 Task: Look for Airbnb properties in Yujing, Taiwan from 12th December, 2023 to 16th December, 2023 for 8 adults.8 bedrooms having 8 beds and 8 bathrooms. Property type can be hotel. Amenities needed are: wifi, TV, free parkinig on premises, gym, breakfast. Look for 5 properties as per requirement.
Action: Mouse moved to (459, 66)
Screenshot: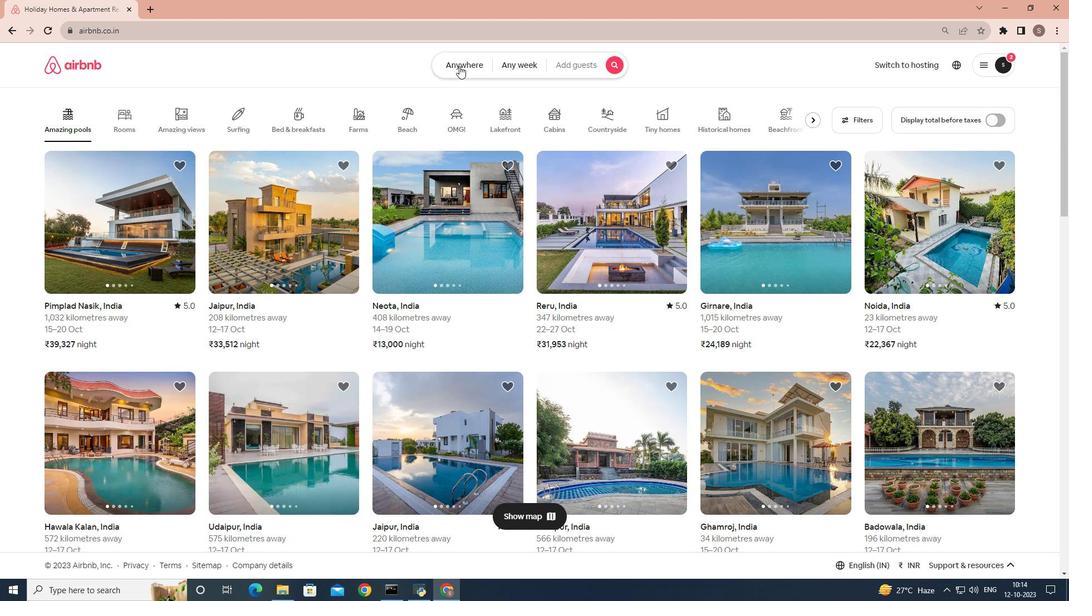 
Action: Mouse pressed left at (459, 66)
Screenshot: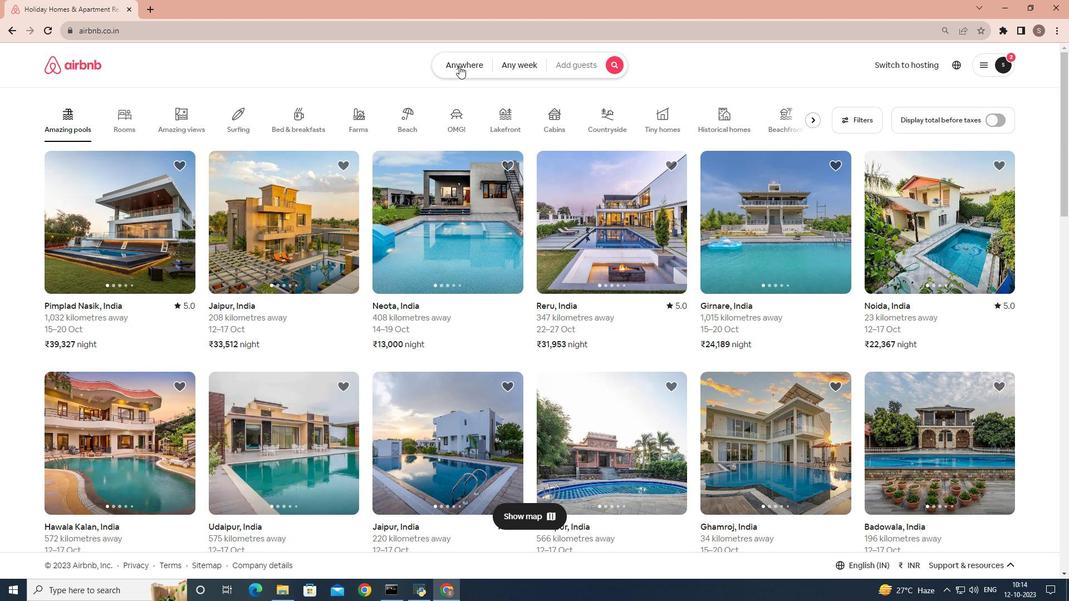 
Action: Mouse moved to (418, 114)
Screenshot: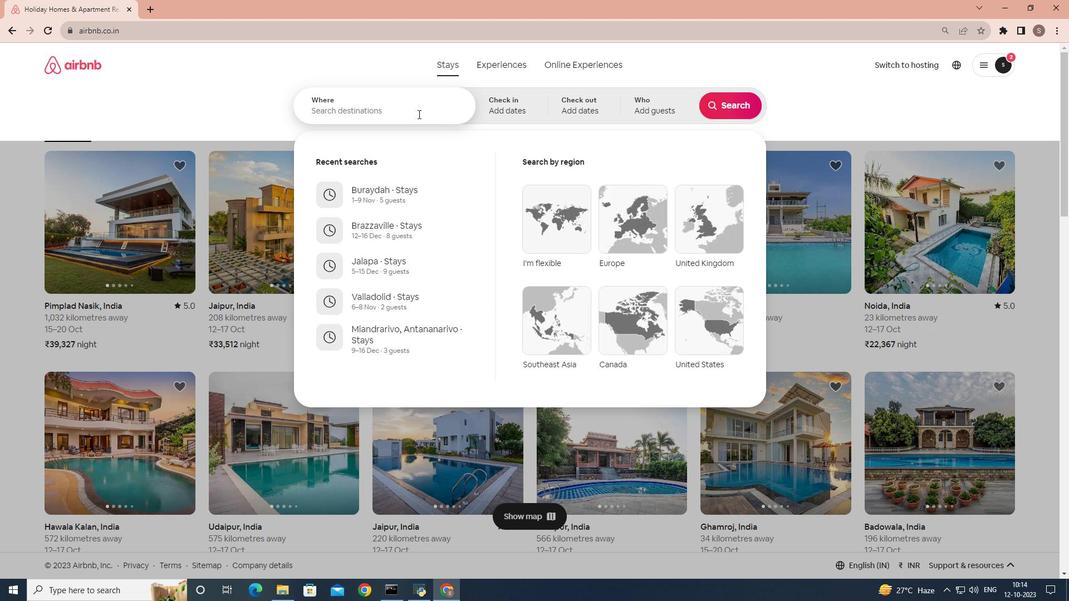 
Action: Mouse pressed left at (418, 114)
Screenshot: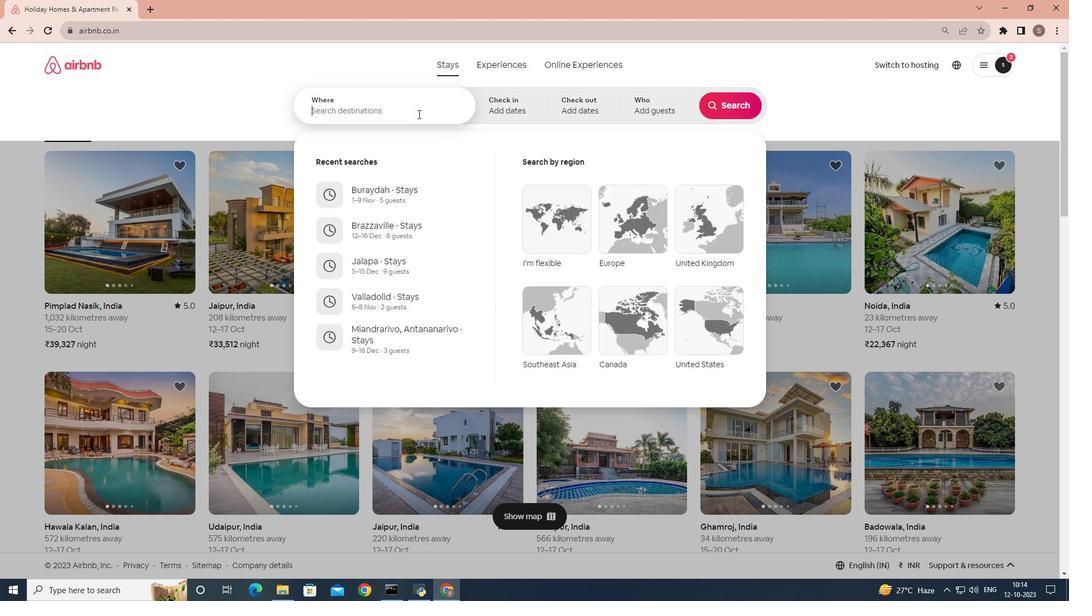 
Action: Key pressed <Key.shift_r><Key.shift_r><Key.shift_r><Key.shift_r><Key.shift_r><Key.shift_r><Key.shift_r><Key.shift_r>Yujing,<Key.space><Key.shift>Taiwan
Screenshot: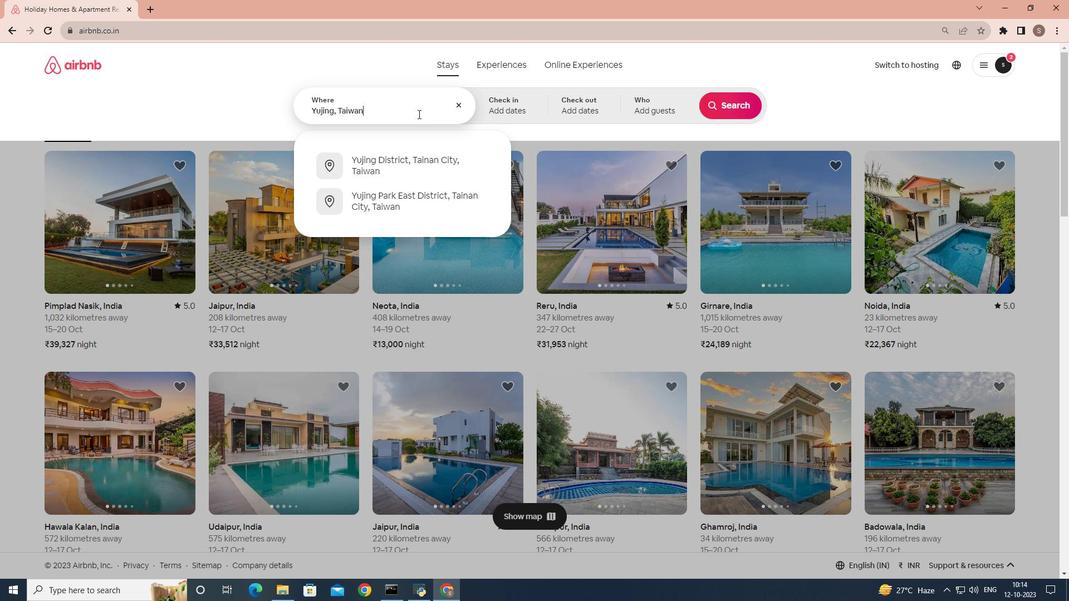 
Action: Mouse scrolled (418, 114) with delta (0, 0)
Screenshot: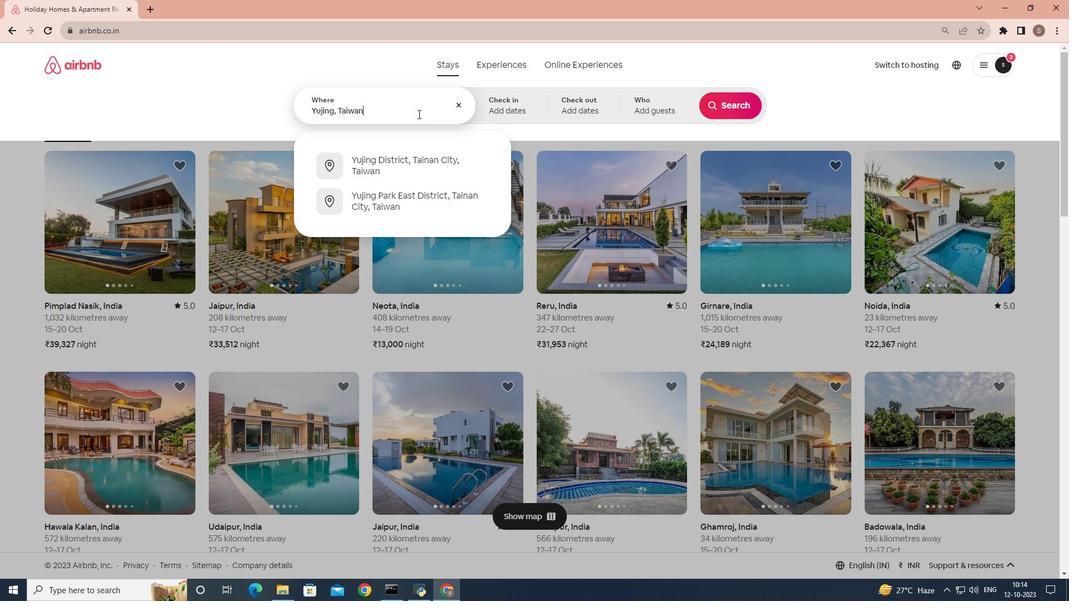 
Action: Mouse moved to (503, 110)
Screenshot: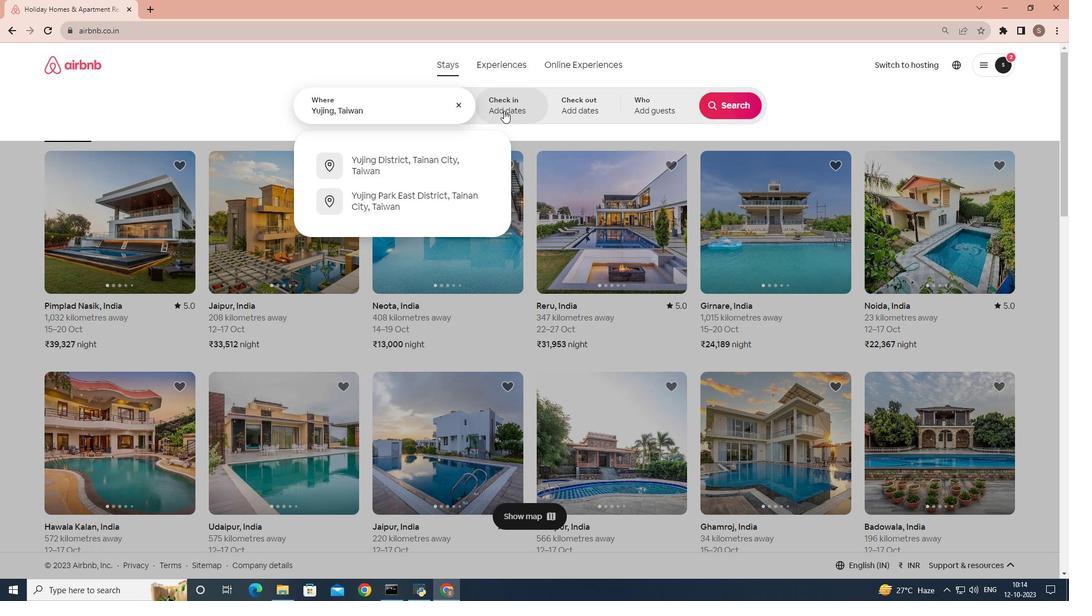 
Action: Mouse pressed left at (503, 110)
Screenshot: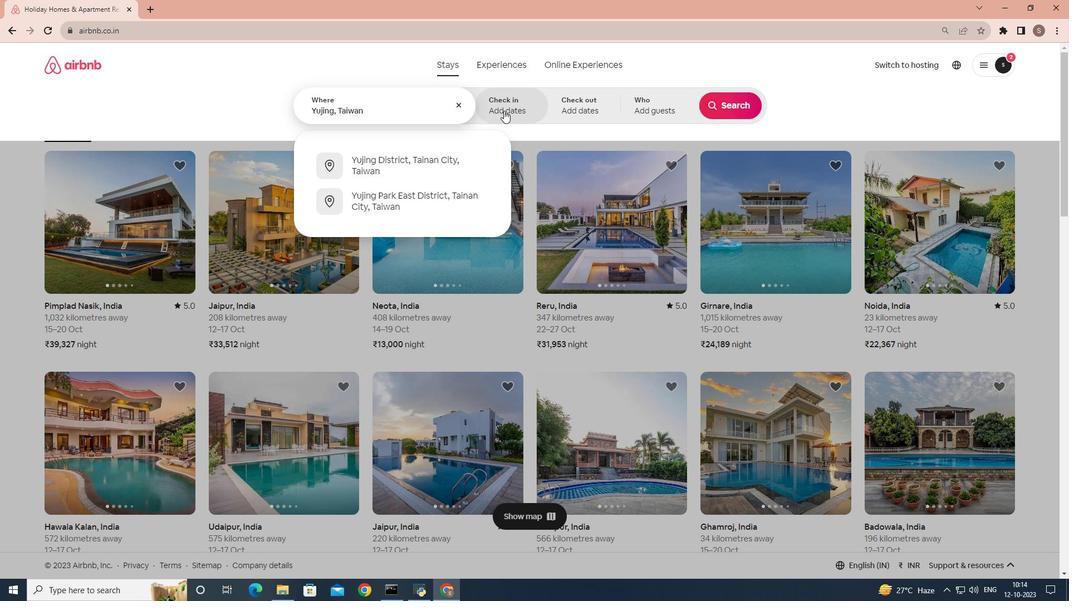 
Action: Mouse moved to (722, 190)
Screenshot: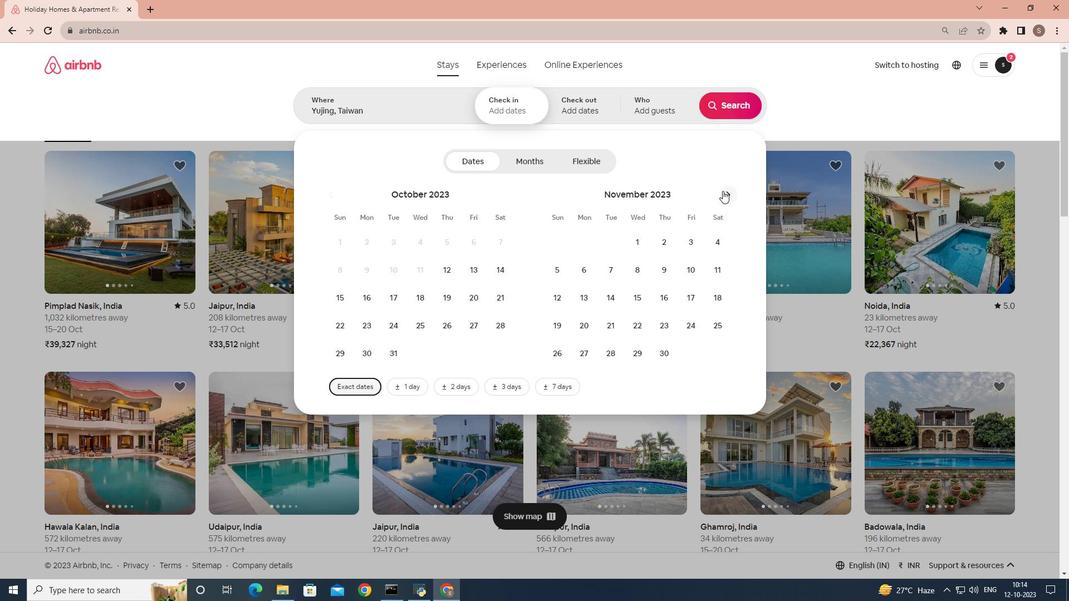 
Action: Mouse pressed left at (722, 190)
Screenshot: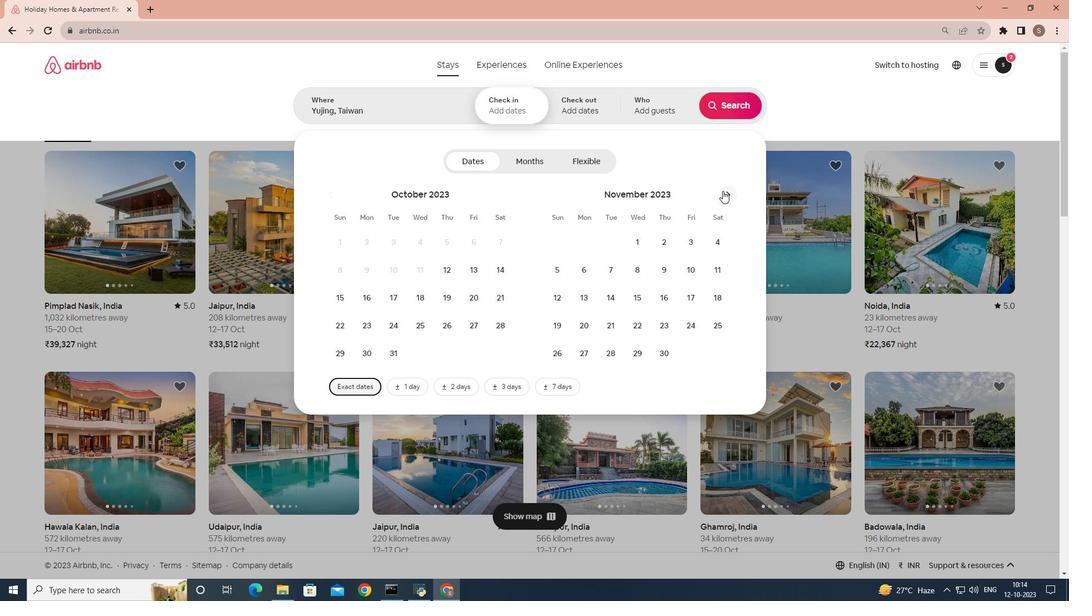 
Action: Mouse moved to (618, 301)
Screenshot: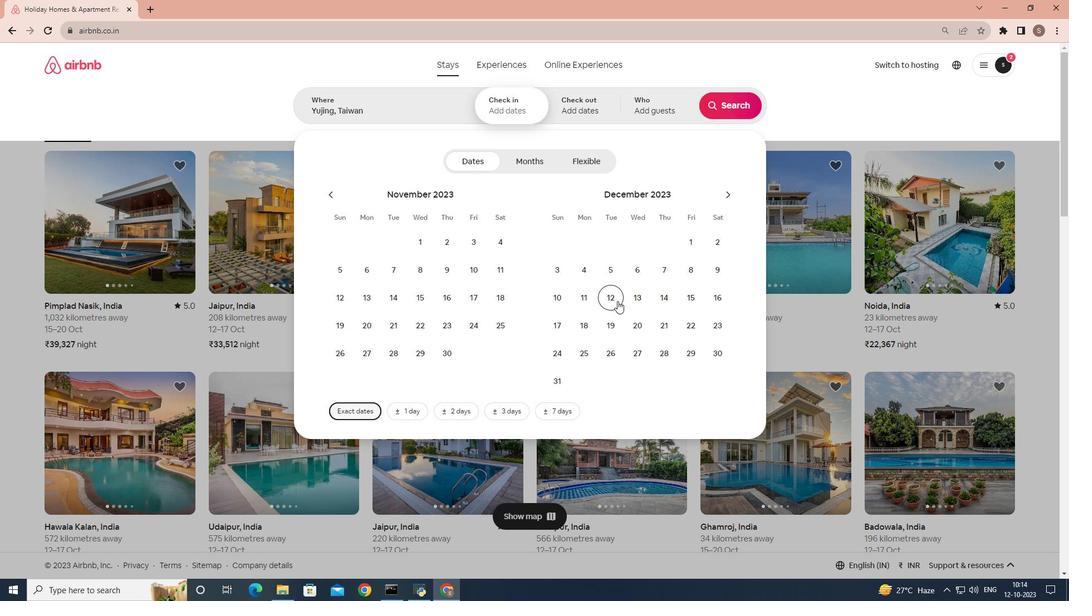 
Action: Mouse pressed left at (618, 301)
Screenshot: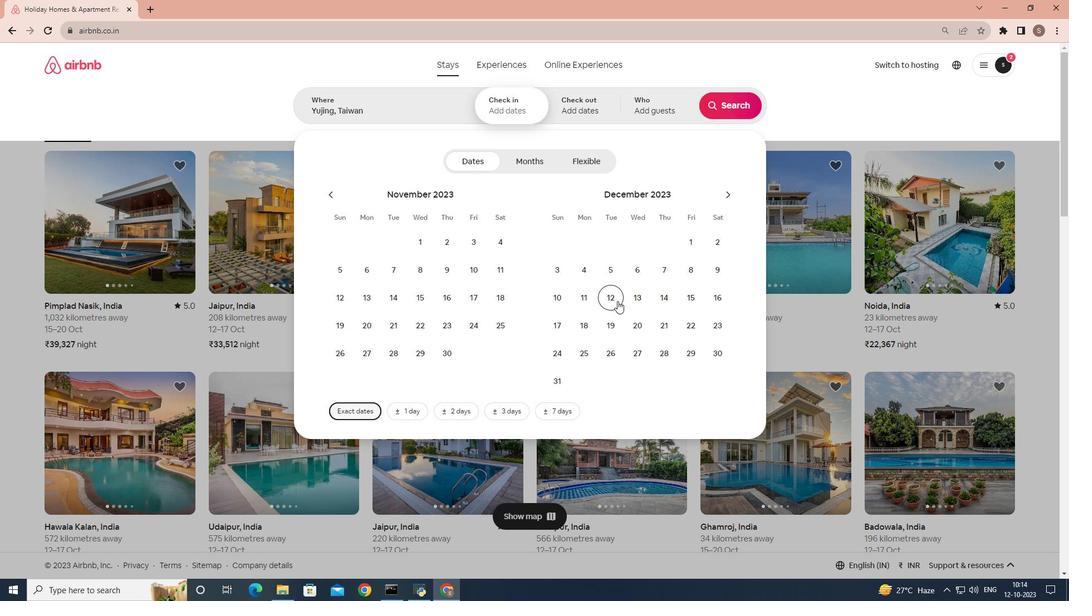 
Action: Mouse moved to (720, 302)
Screenshot: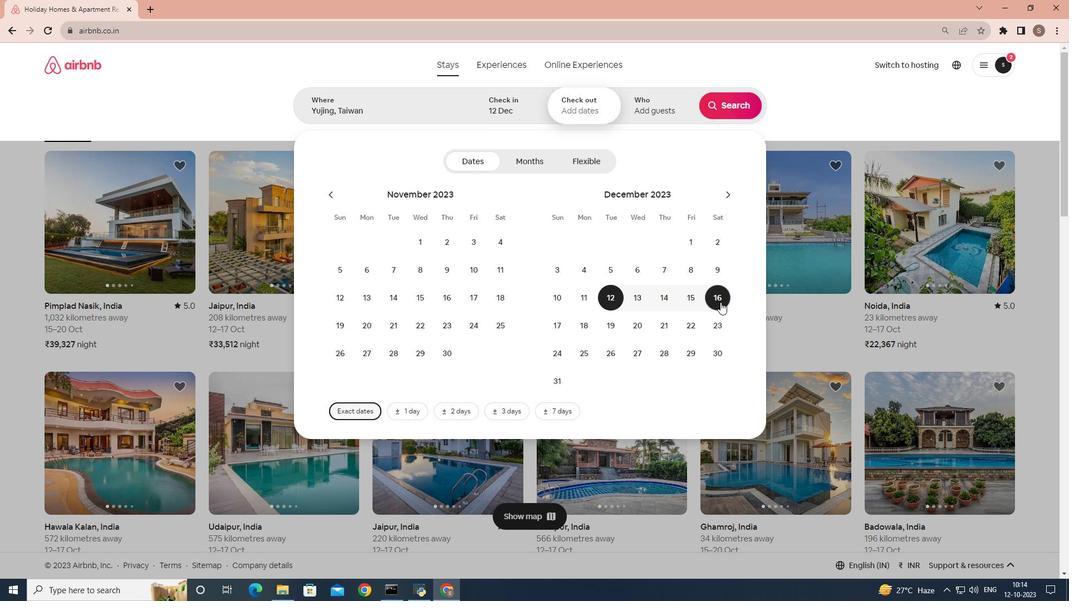 
Action: Mouse pressed left at (720, 302)
Screenshot: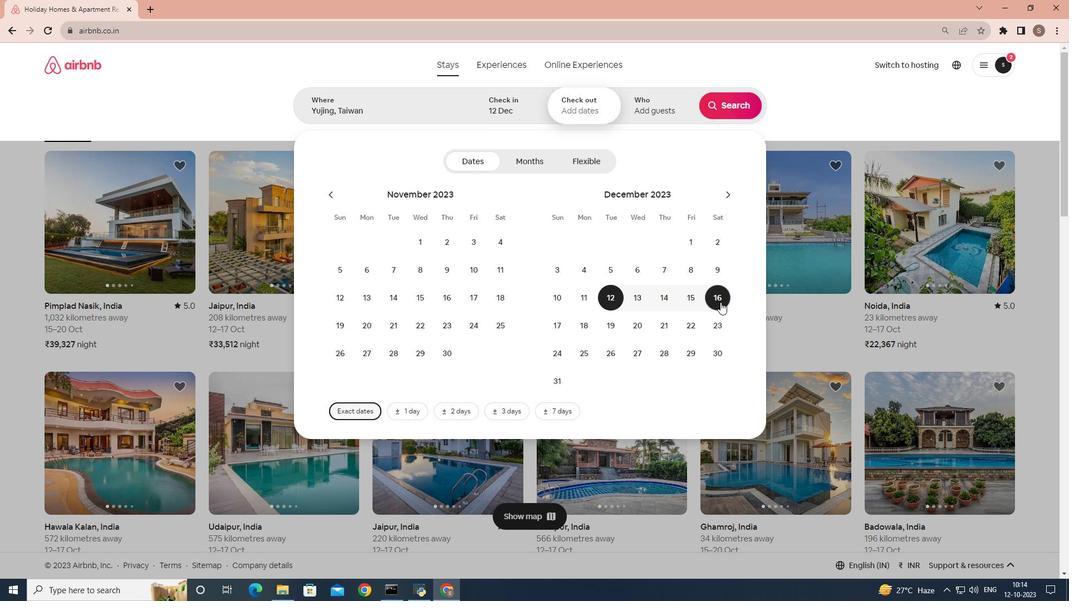 
Action: Mouse moved to (649, 103)
Screenshot: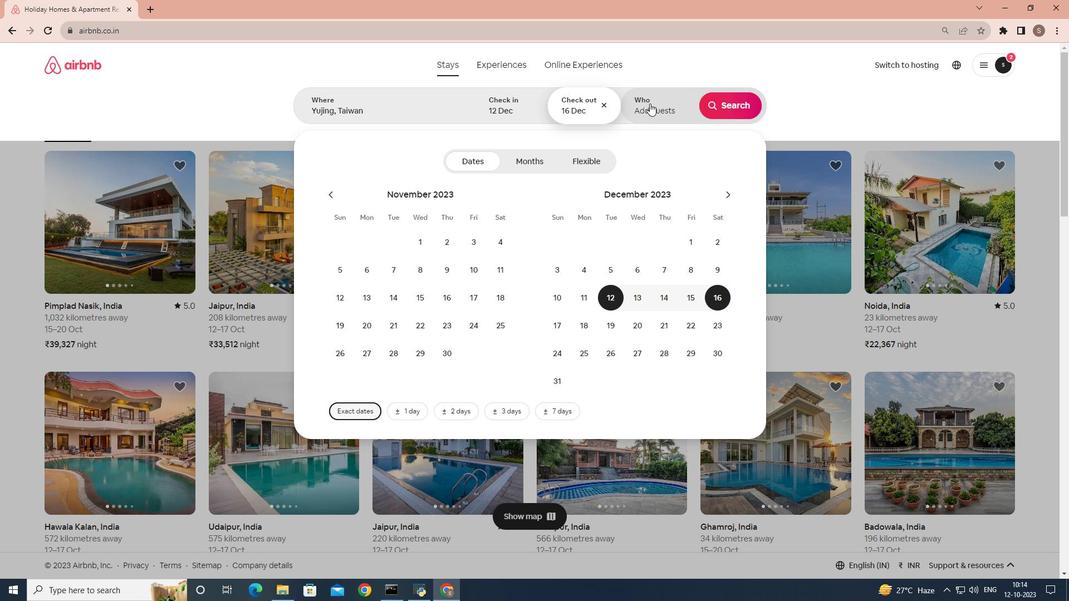 
Action: Mouse pressed left at (649, 103)
Screenshot: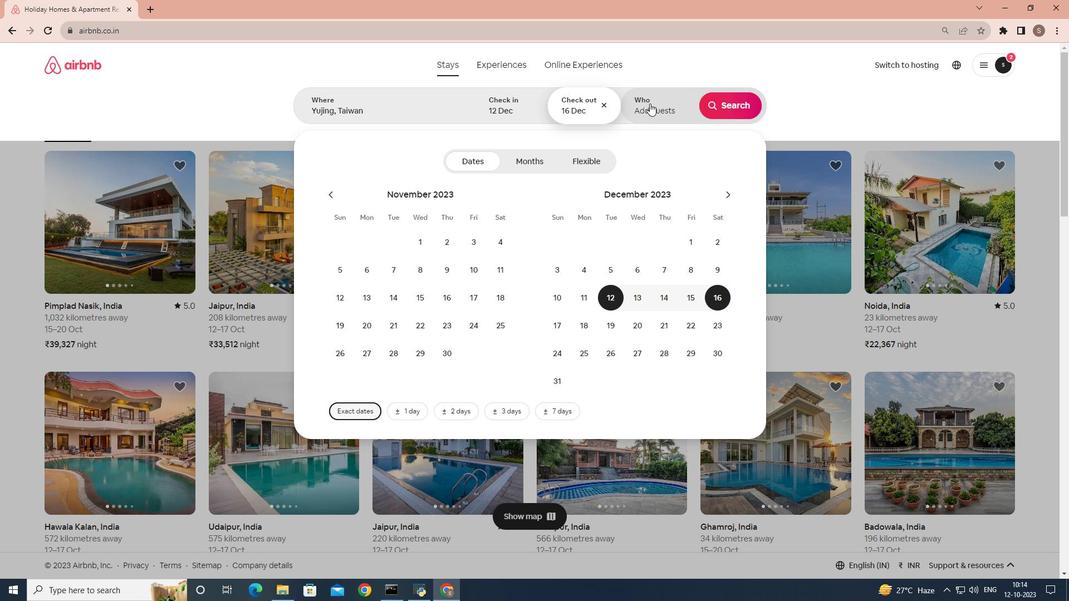 
Action: Mouse moved to (734, 163)
Screenshot: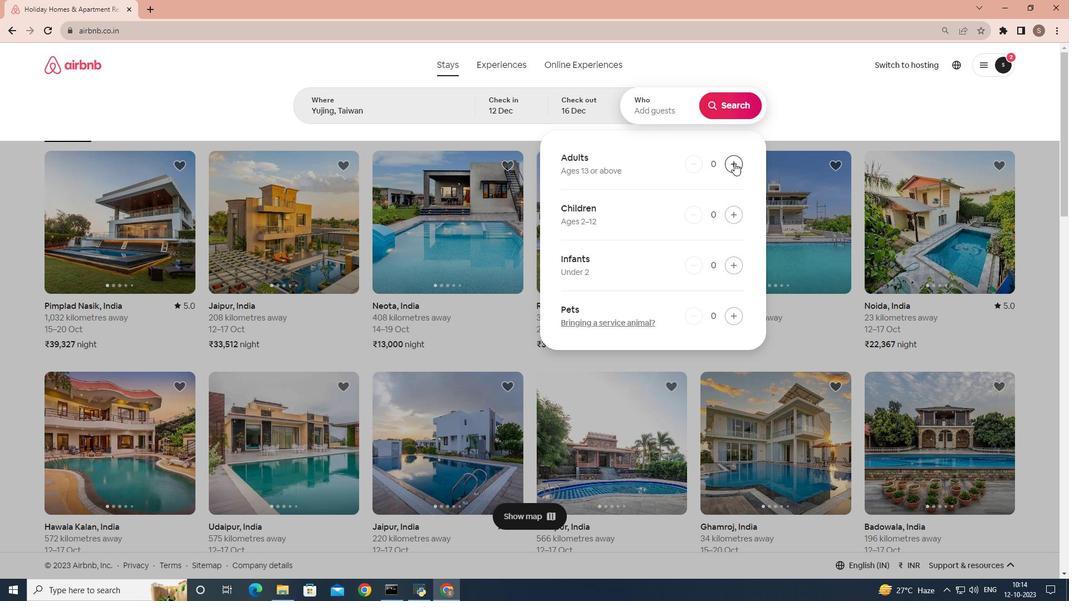 
Action: Mouse pressed left at (734, 163)
Screenshot: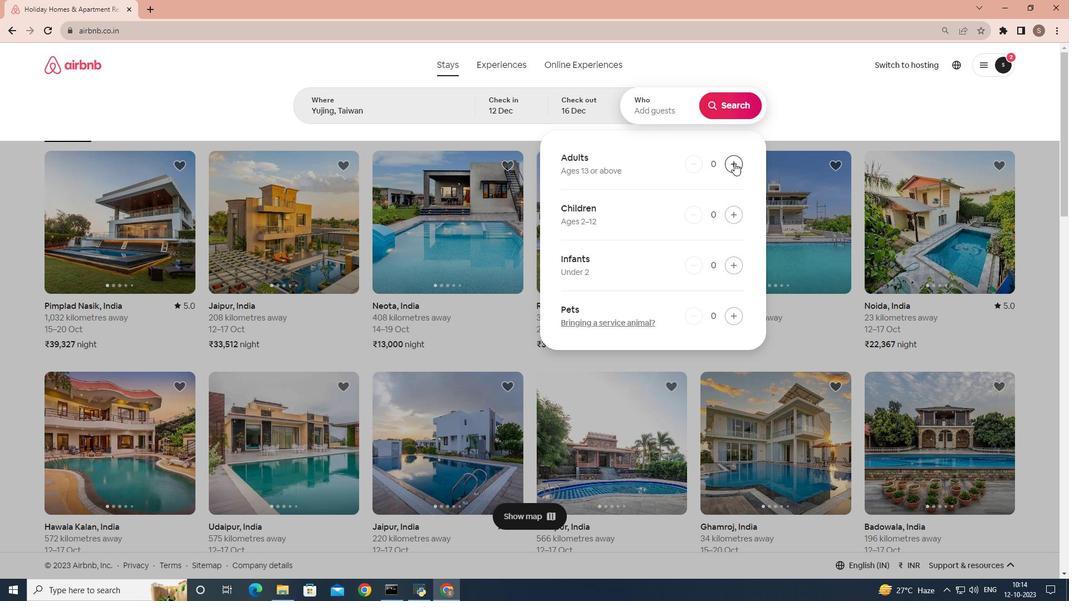 
Action: Mouse pressed left at (734, 163)
Screenshot: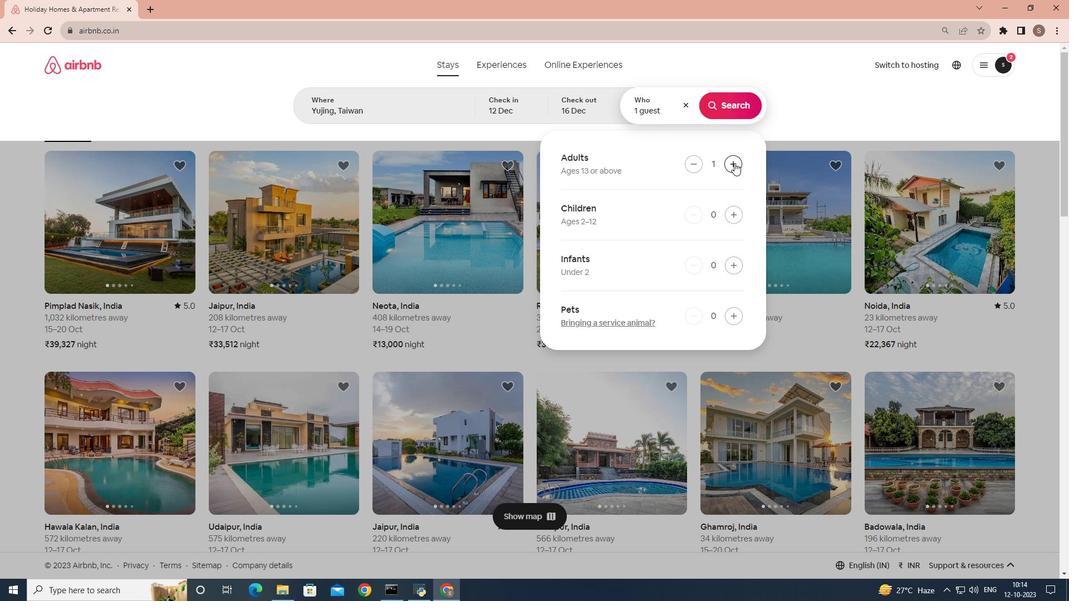 
Action: Mouse pressed left at (734, 163)
Screenshot: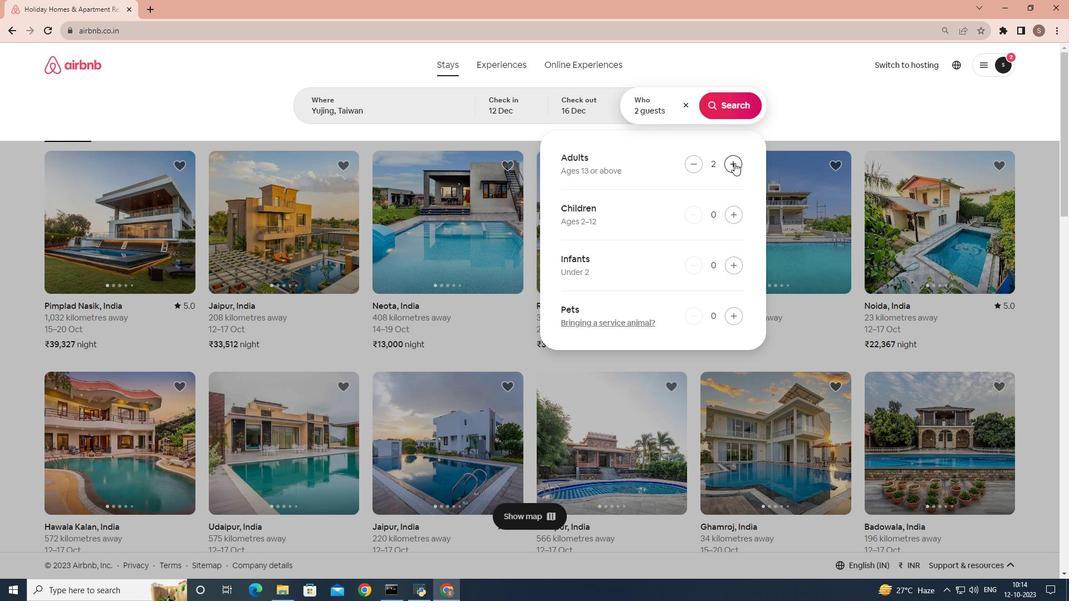 
Action: Mouse pressed left at (734, 163)
Screenshot: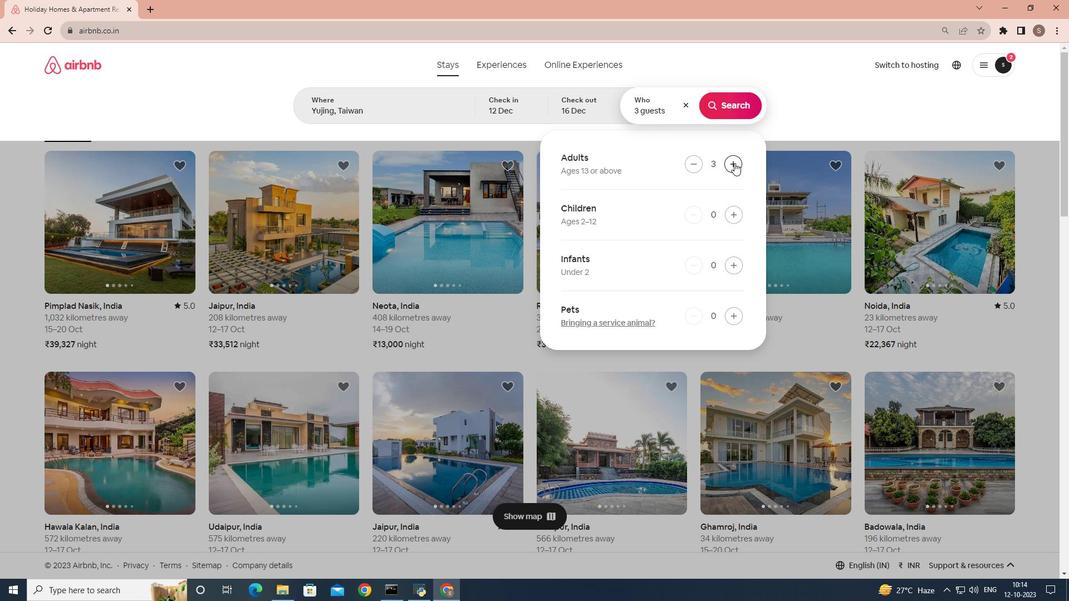 
Action: Mouse pressed left at (734, 163)
Screenshot: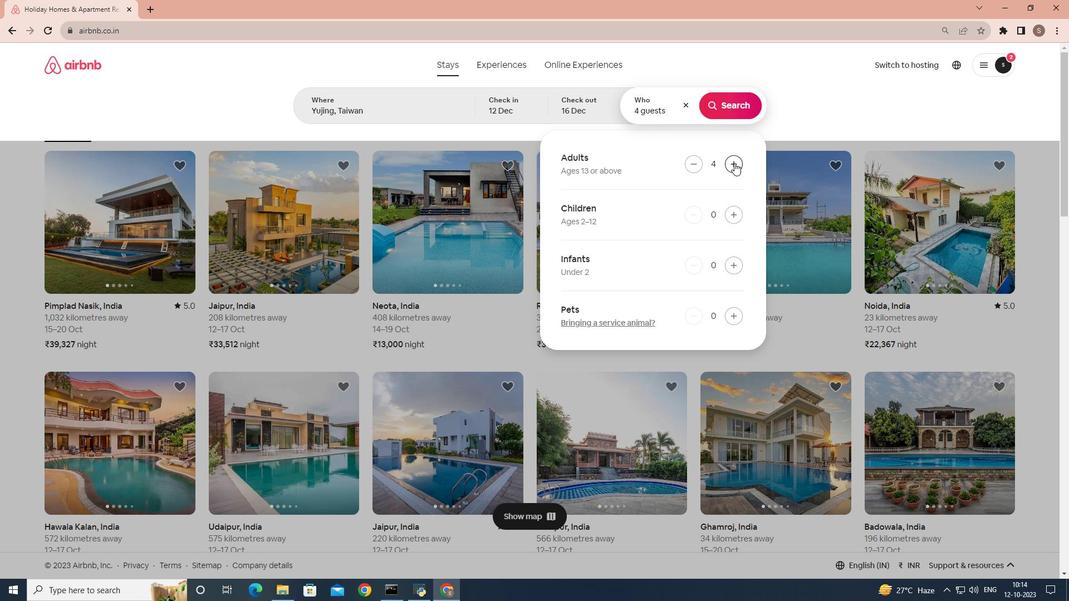 
Action: Mouse pressed left at (734, 163)
Screenshot: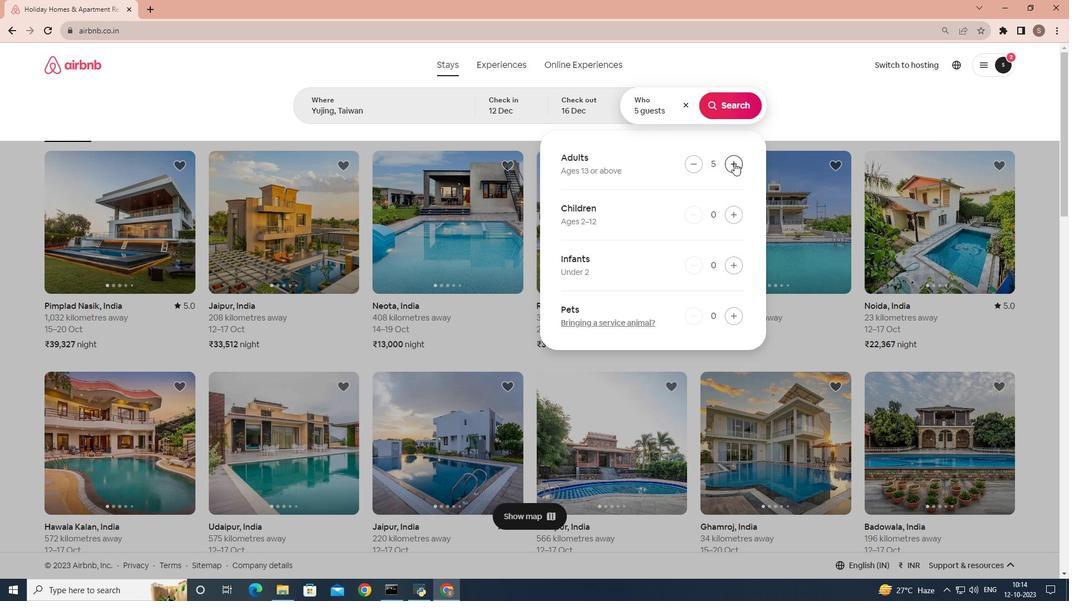 
Action: Mouse pressed left at (734, 163)
Screenshot: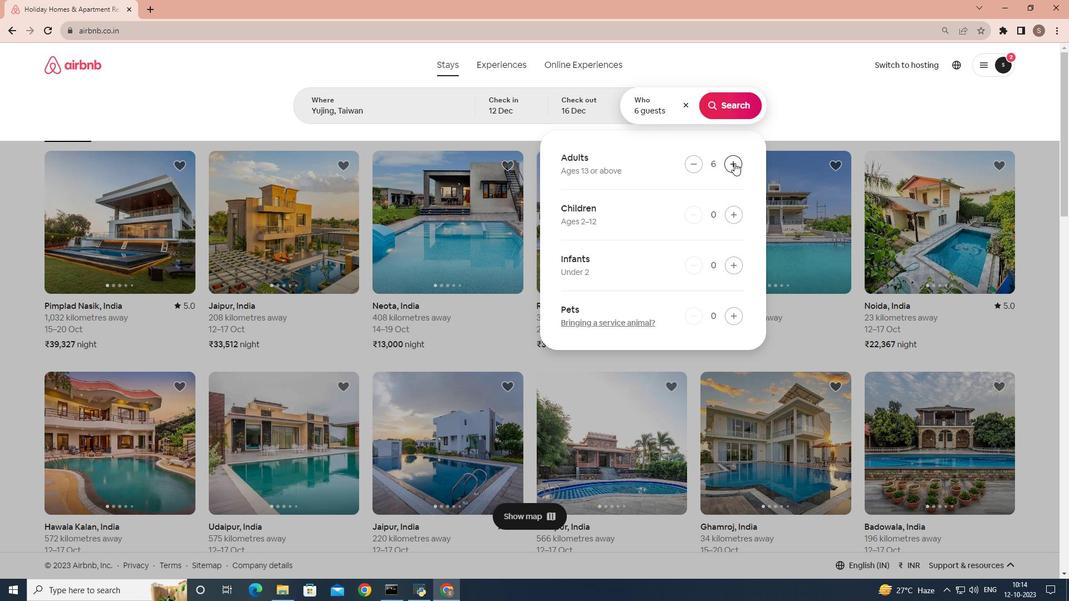 
Action: Mouse pressed left at (734, 163)
Screenshot: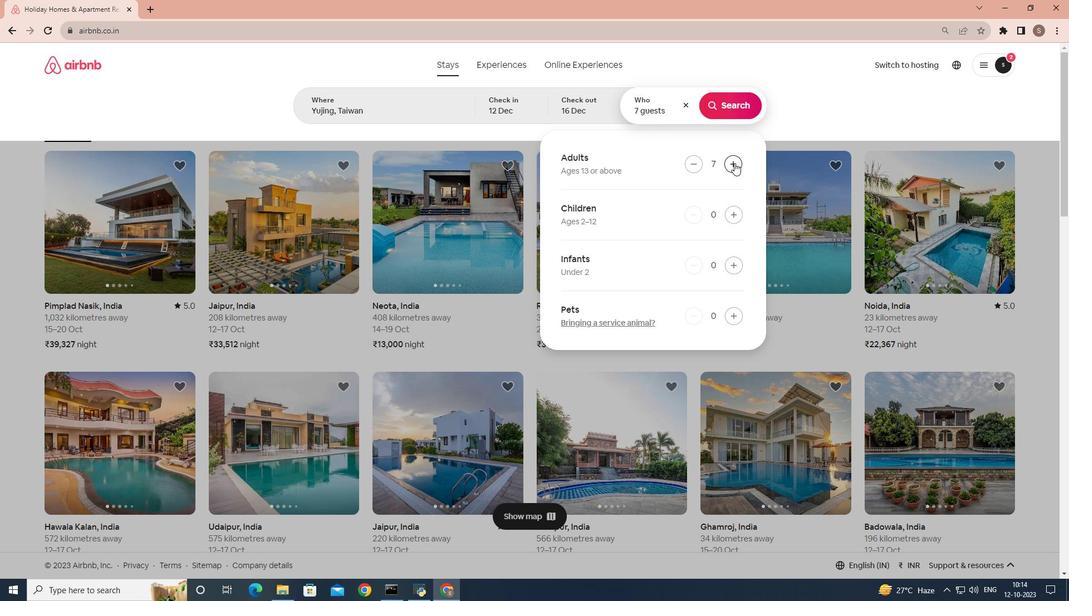 
Action: Mouse moved to (733, 111)
Screenshot: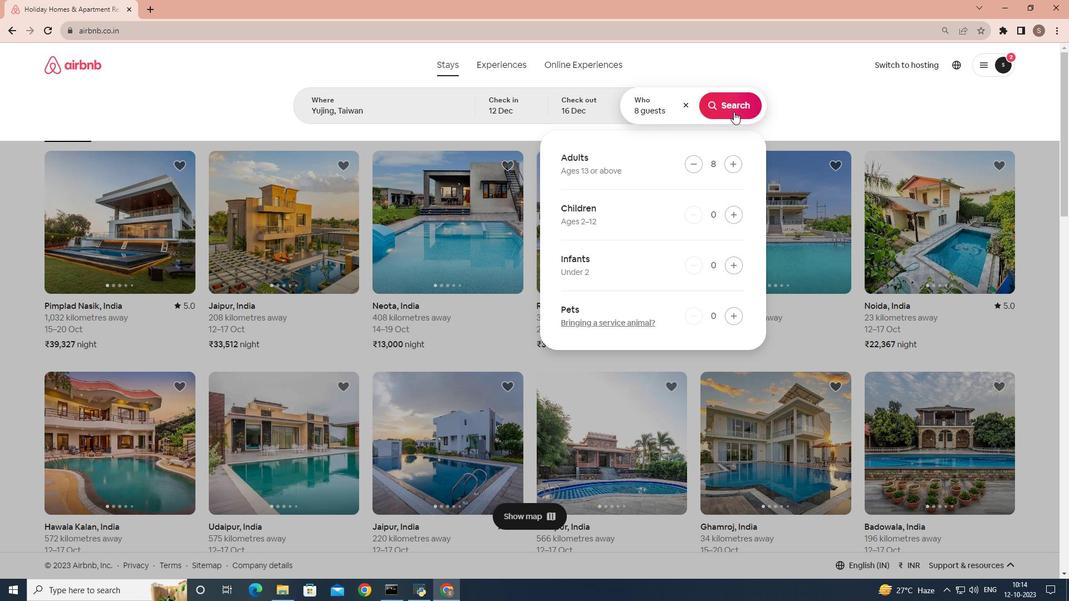 
Action: Mouse pressed left at (733, 111)
Screenshot: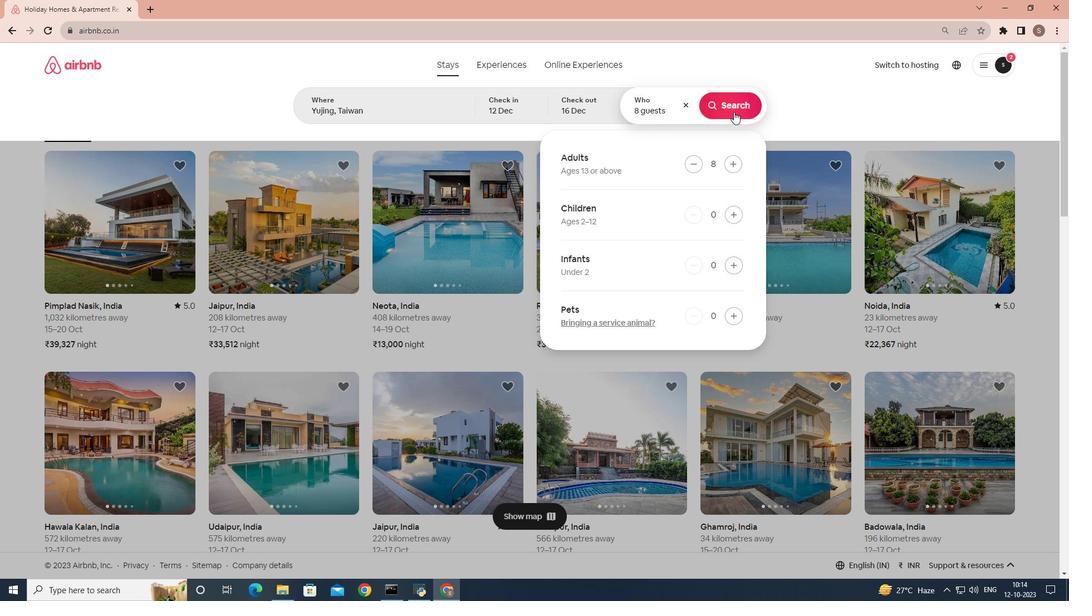 
Action: Mouse moved to (895, 115)
Screenshot: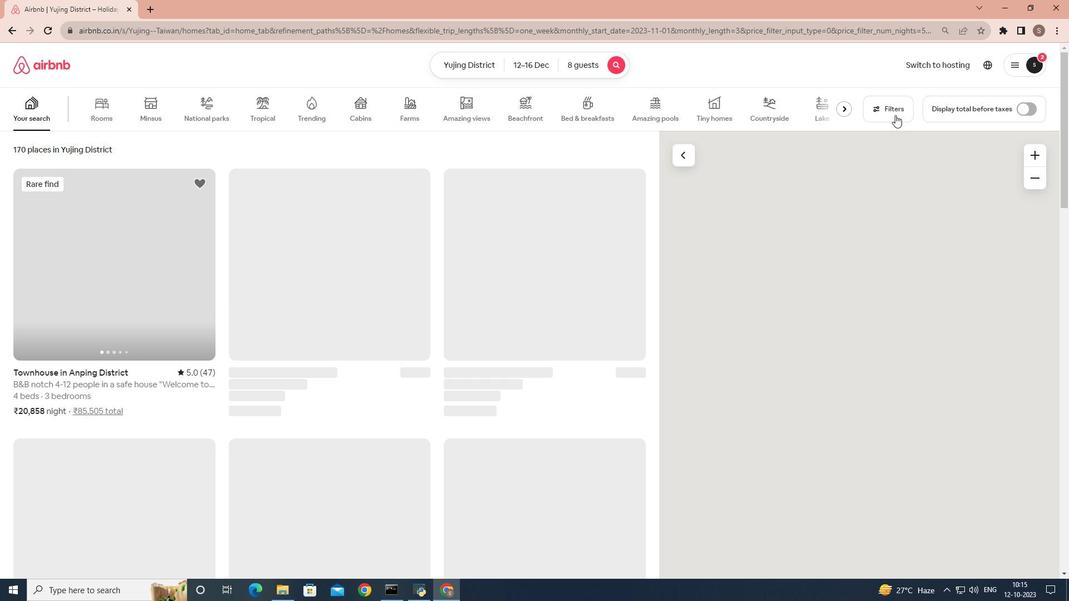 
Action: Mouse pressed left at (895, 115)
Screenshot: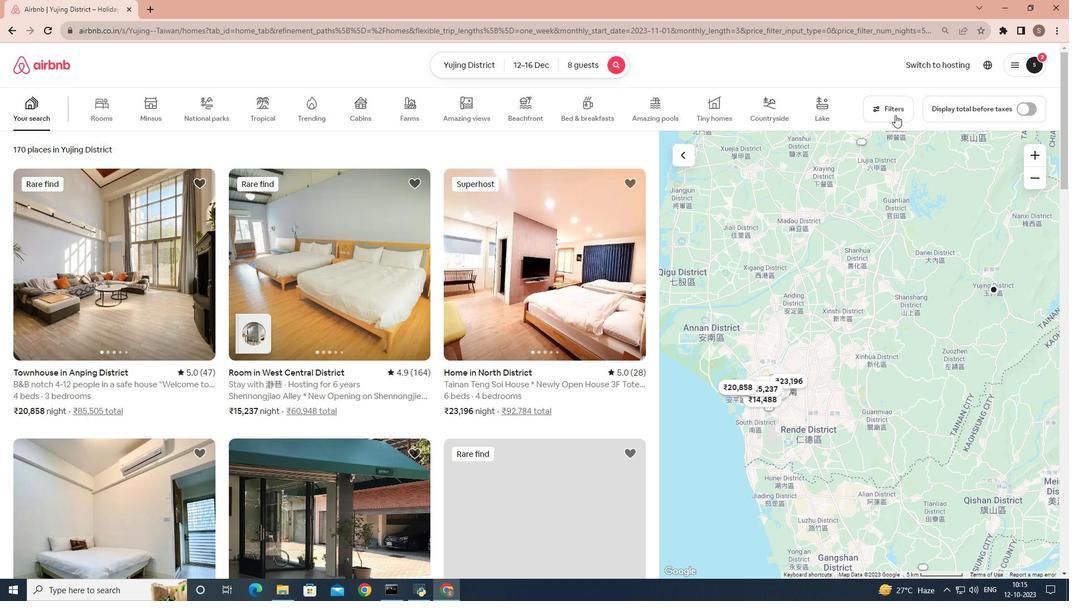 
Action: Mouse moved to (589, 348)
Screenshot: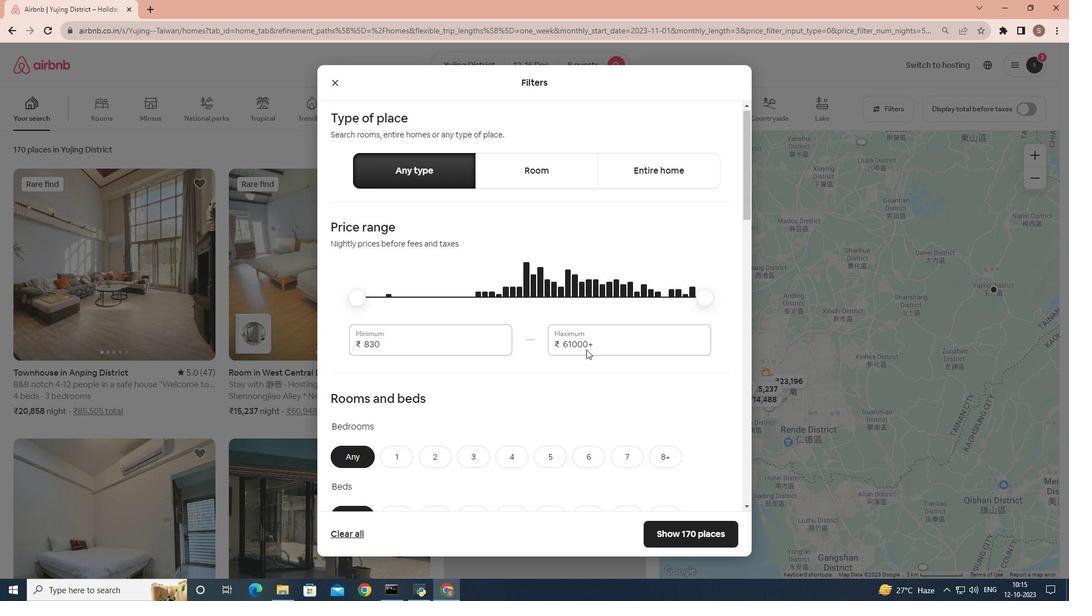 
Action: Mouse scrolled (589, 347) with delta (0, 0)
Screenshot: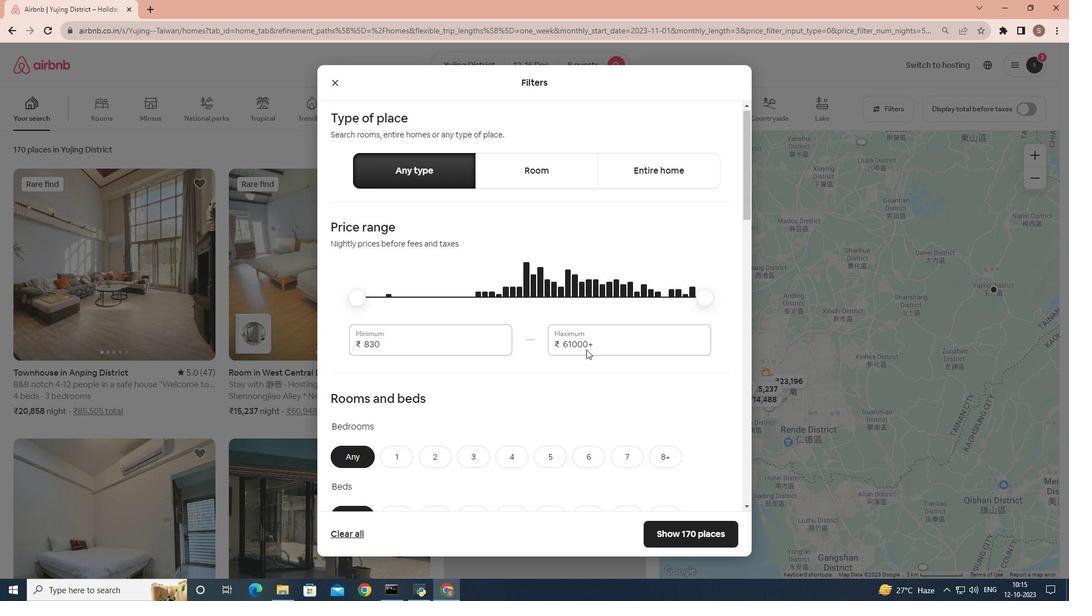 
Action: Mouse moved to (588, 348)
Screenshot: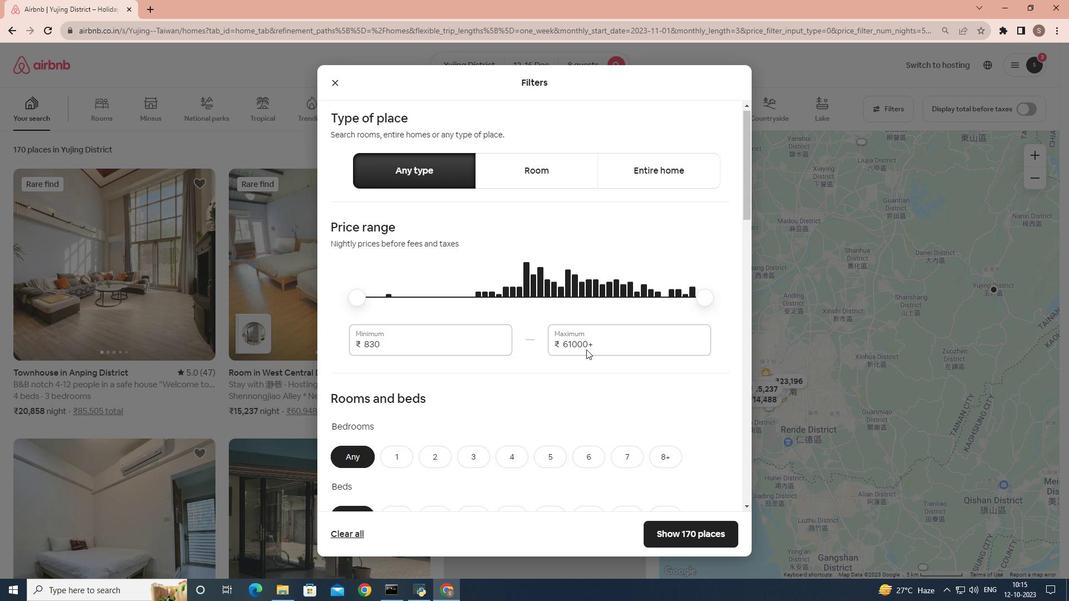 
Action: Mouse scrolled (588, 348) with delta (0, 0)
Screenshot: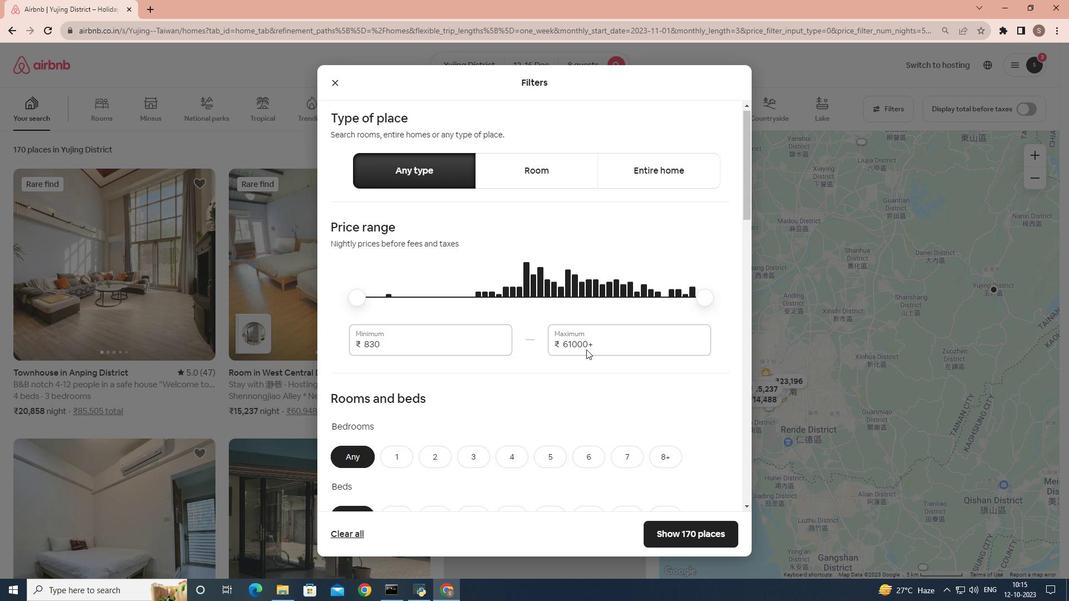 
Action: Mouse moved to (665, 350)
Screenshot: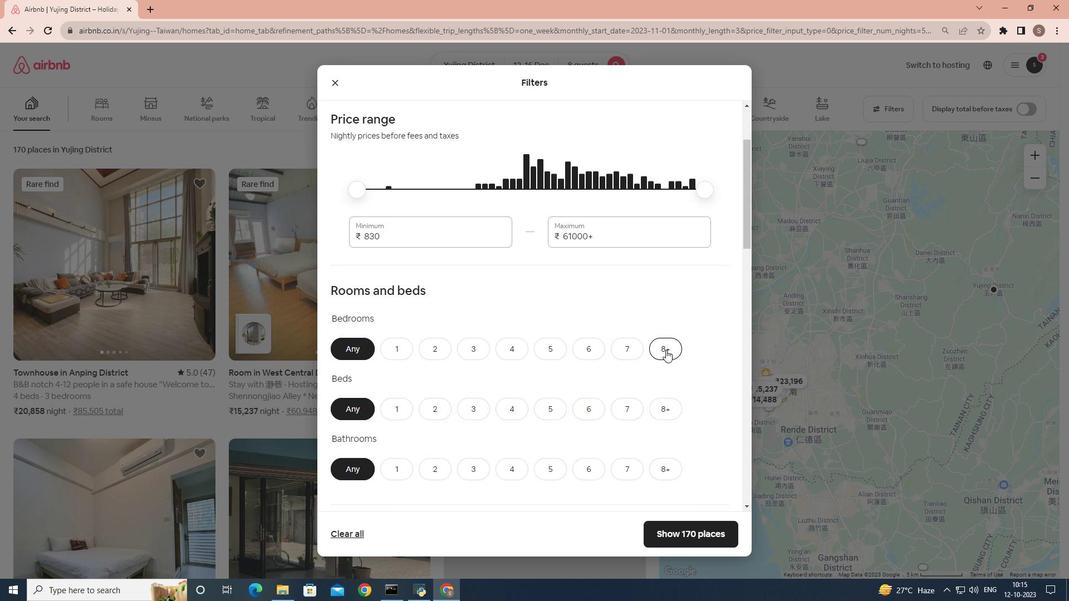 
Action: Mouse pressed left at (665, 350)
Screenshot: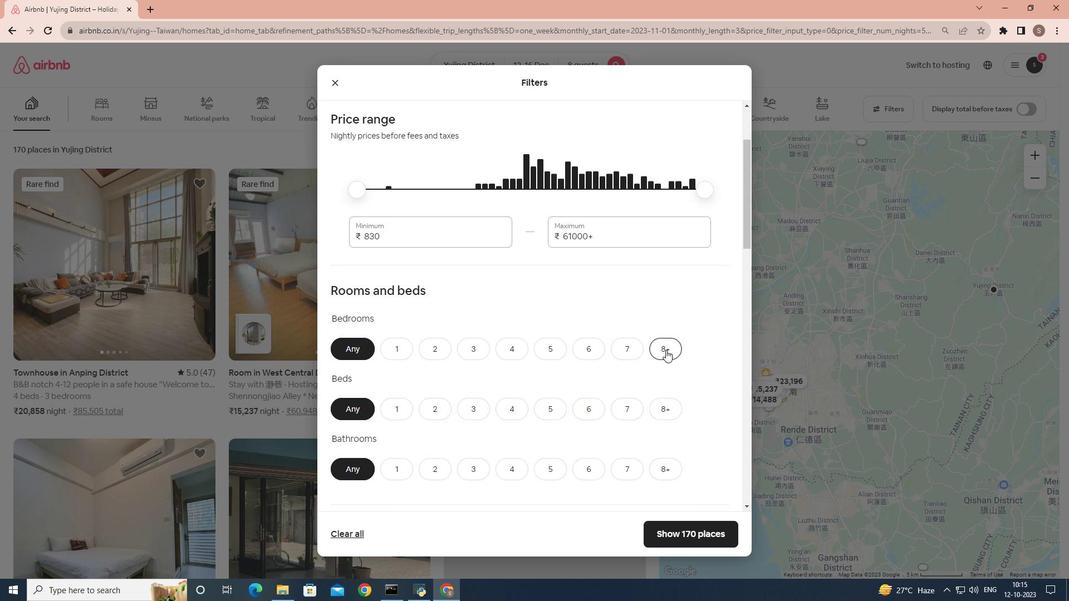 
Action: Mouse moved to (614, 357)
Screenshot: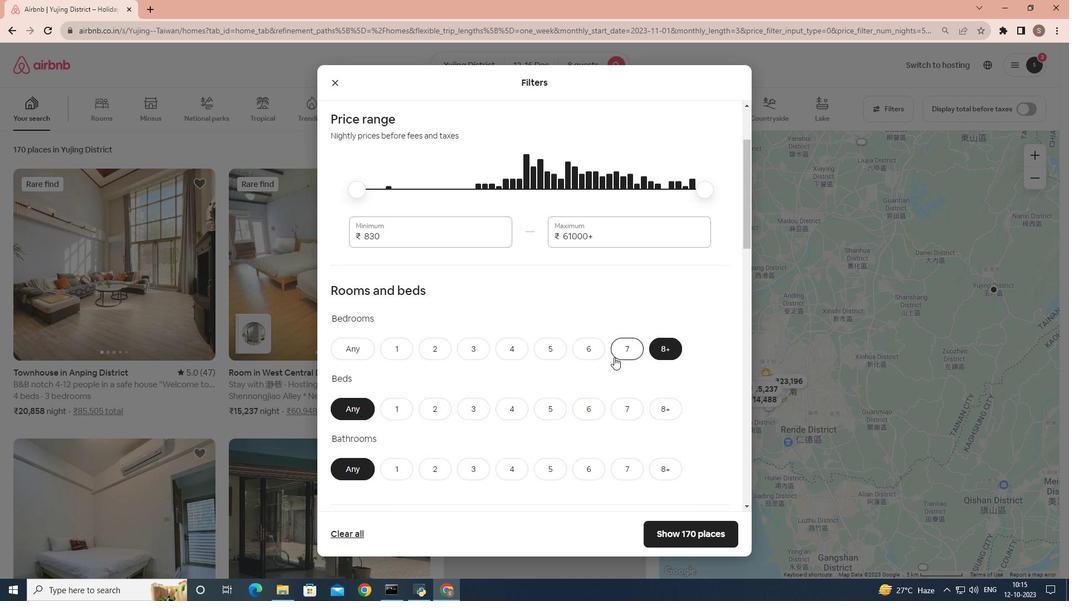 
Action: Mouse scrolled (614, 356) with delta (0, 0)
Screenshot: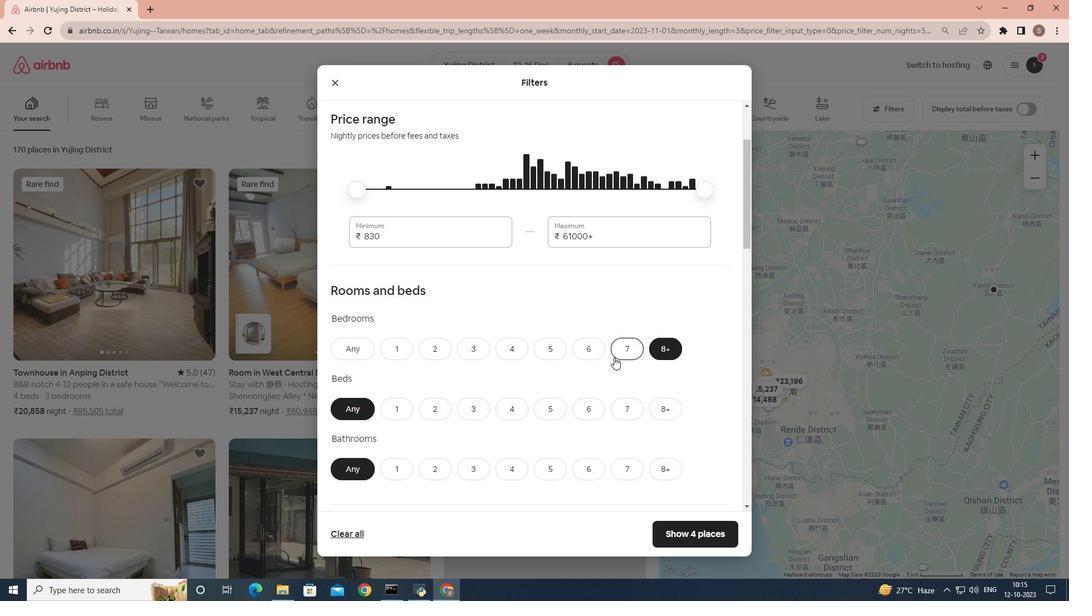 
Action: Mouse scrolled (614, 356) with delta (0, 0)
Screenshot: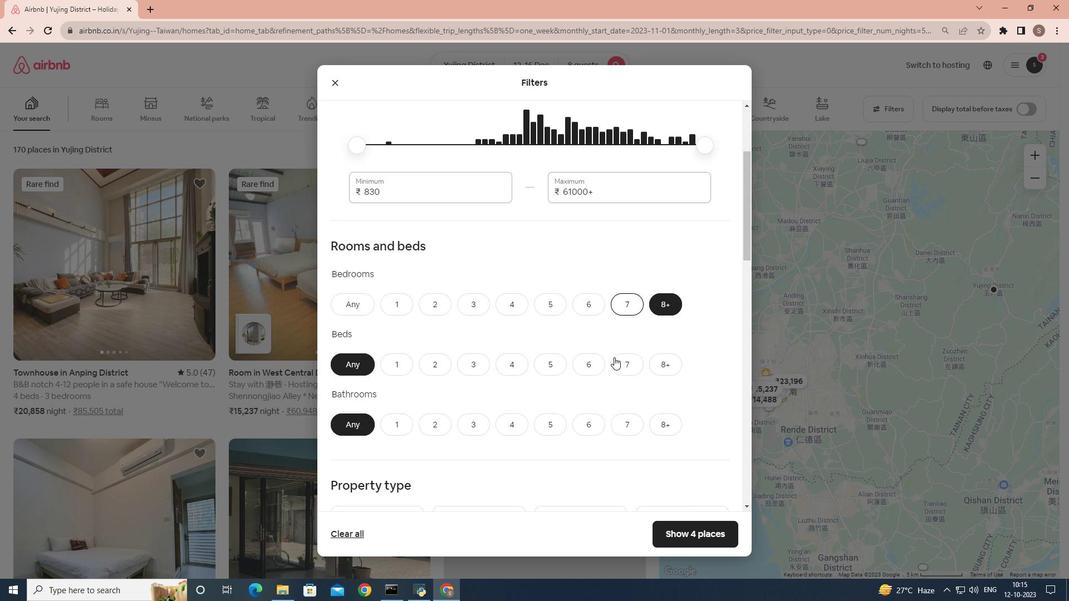 
Action: Mouse moved to (672, 301)
Screenshot: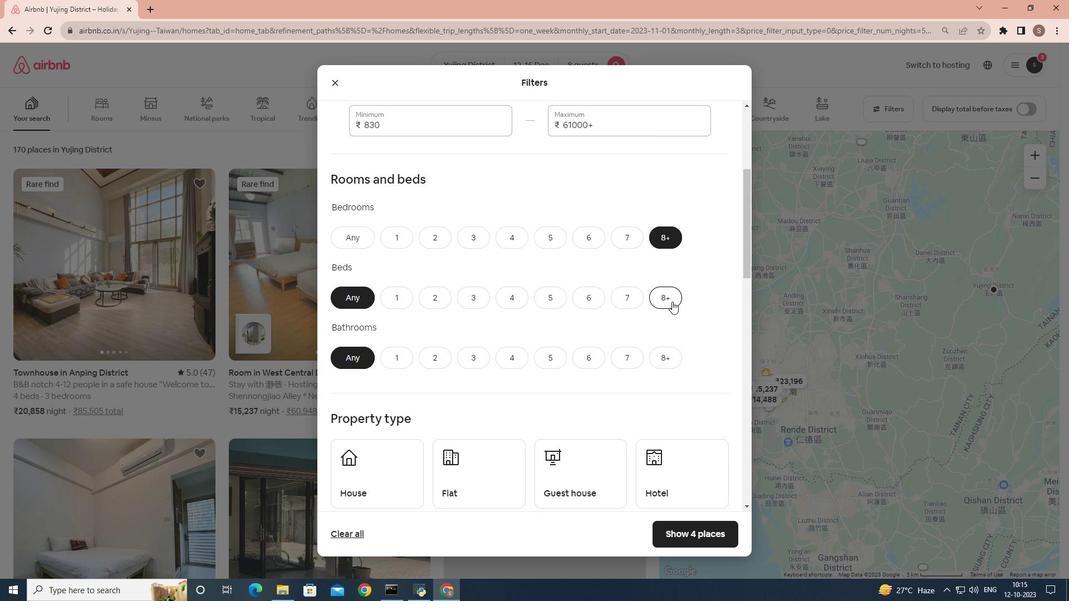 
Action: Mouse pressed left at (672, 301)
Screenshot: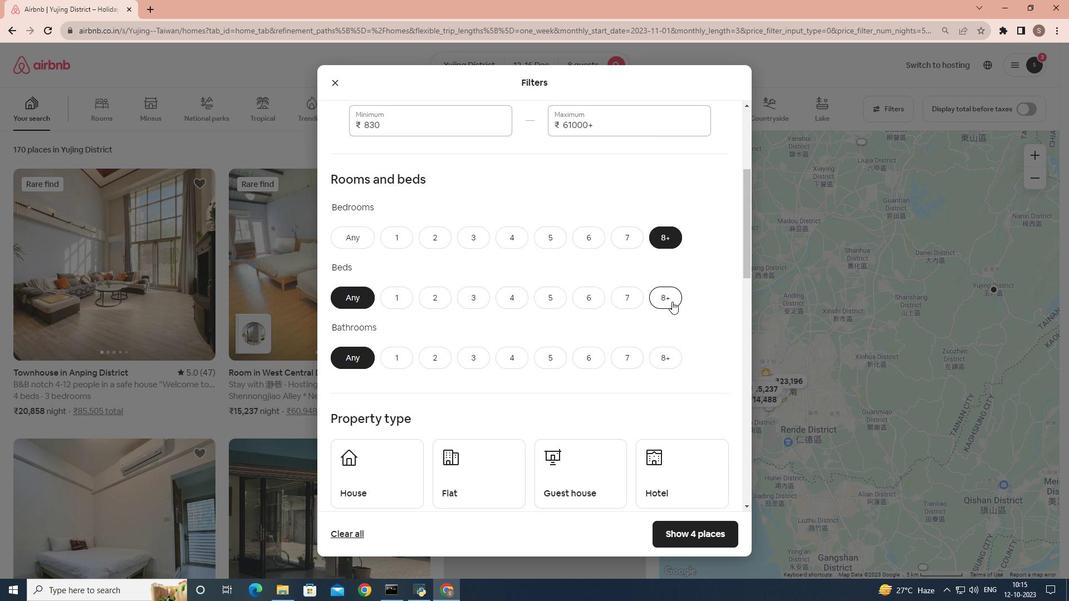 
Action: Mouse moved to (665, 359)
Screenshot: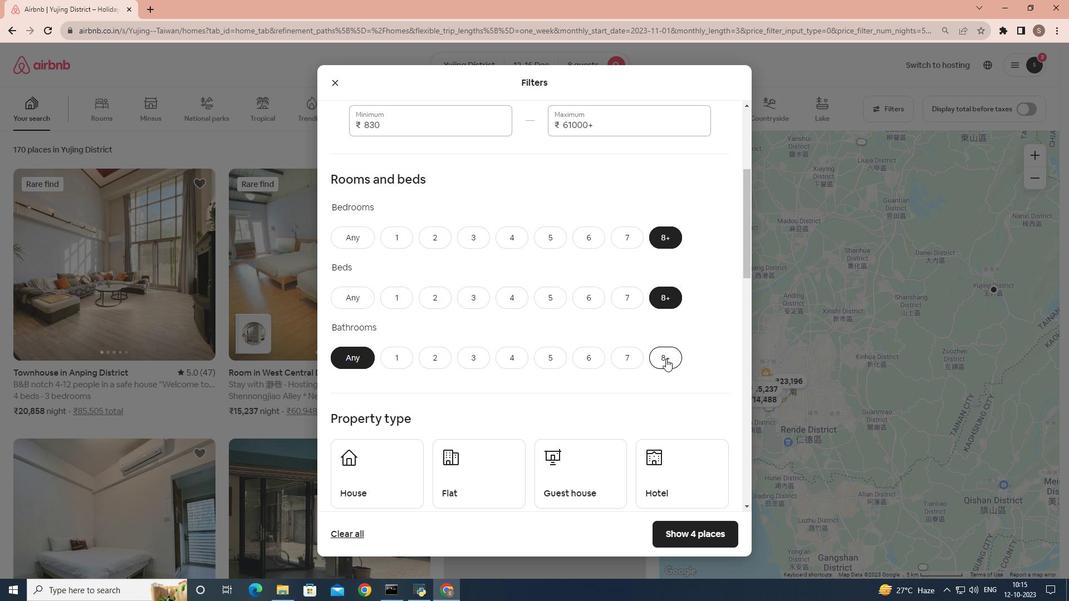 
Action: Mouse pressed left at (665, 359)
Screenshot: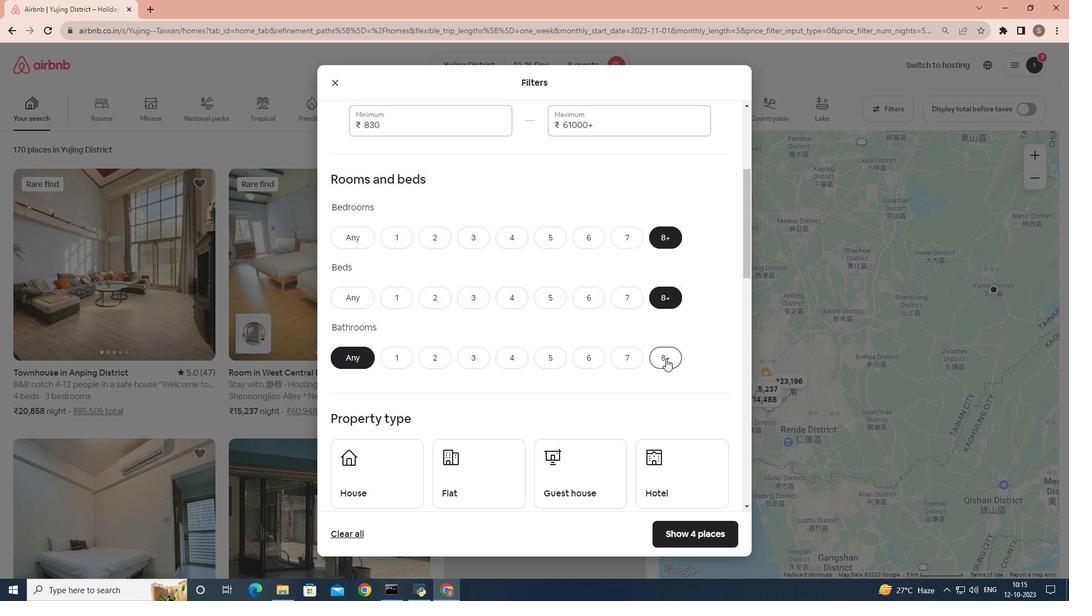 
Action: Mouse moved to (581, 361)
Screenshot: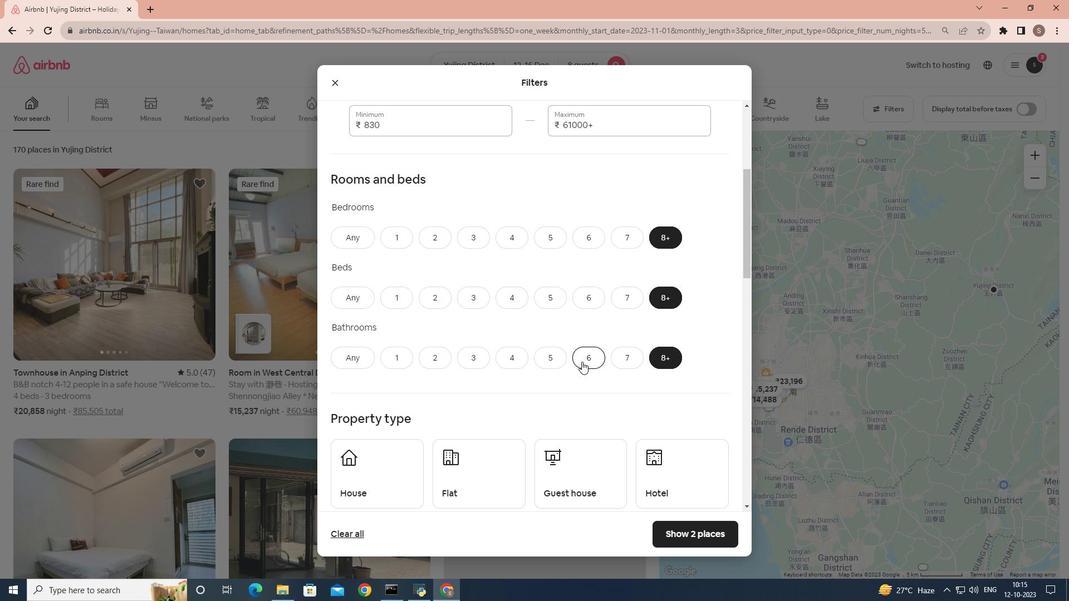 
Action: Mouse scrolled (581, 361) with delta (0, 0)
Screenshot: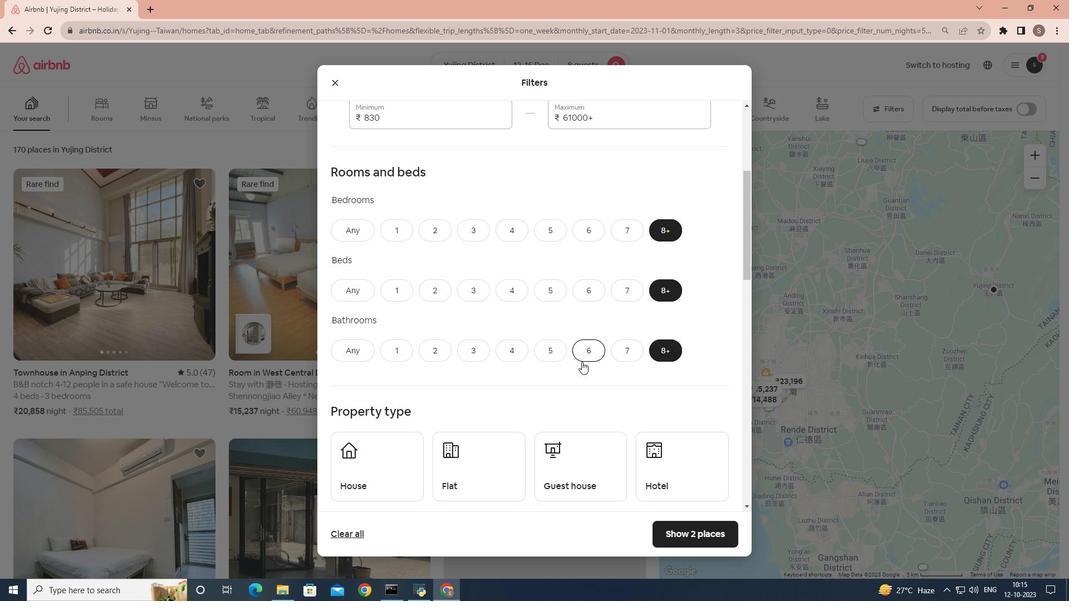 
Action: Mouse moved to (534, 359)
Screenshot: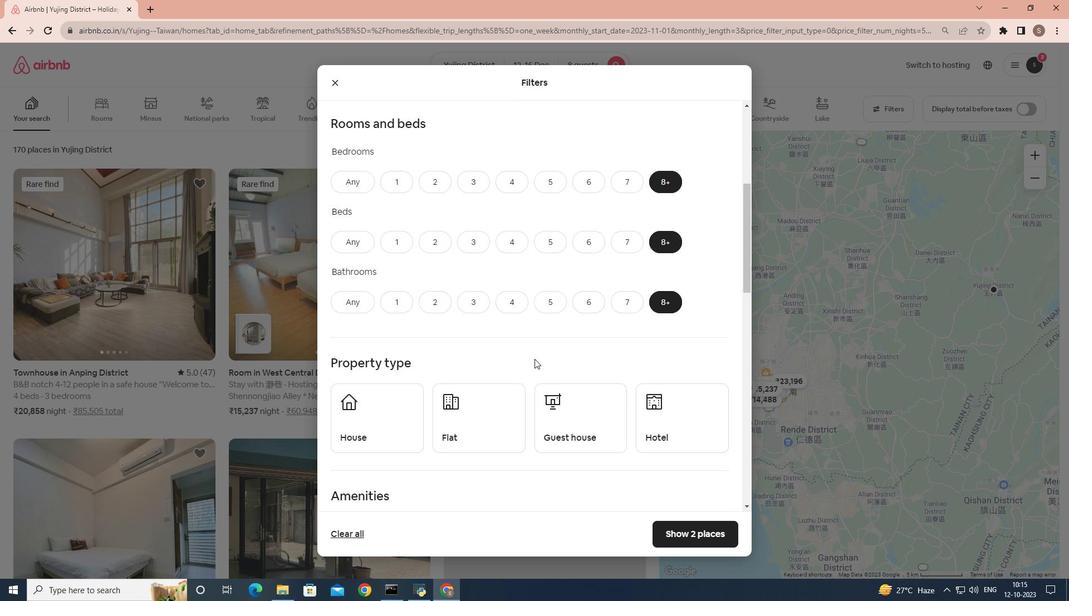 
Action: Mouse scrolled (534, 358) with delta (0, 0)
Screenshot: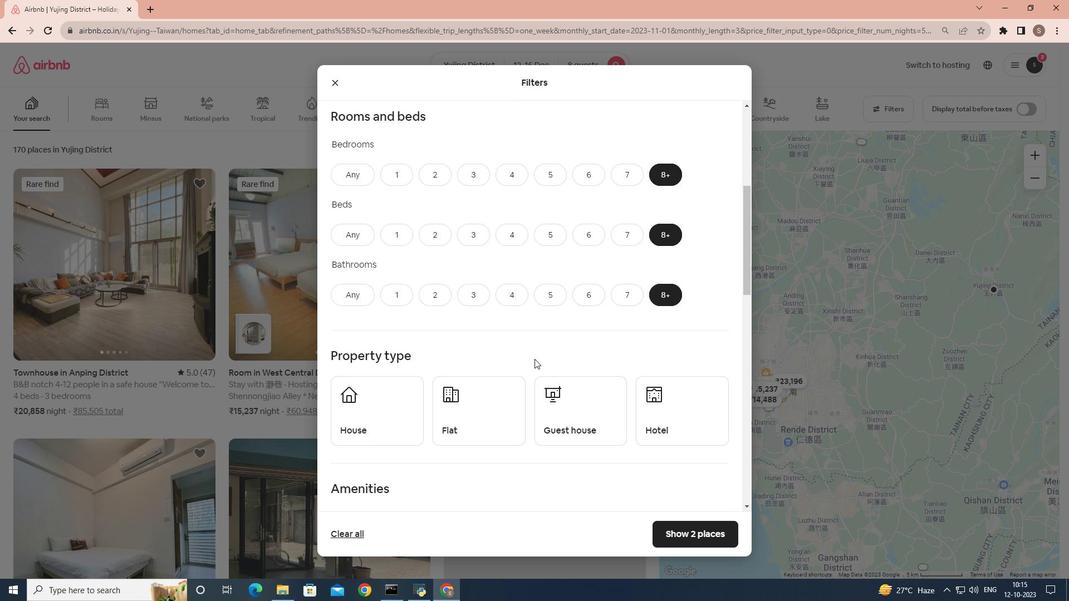 
Action: Mouse moved to (654, 374)
Screenshot: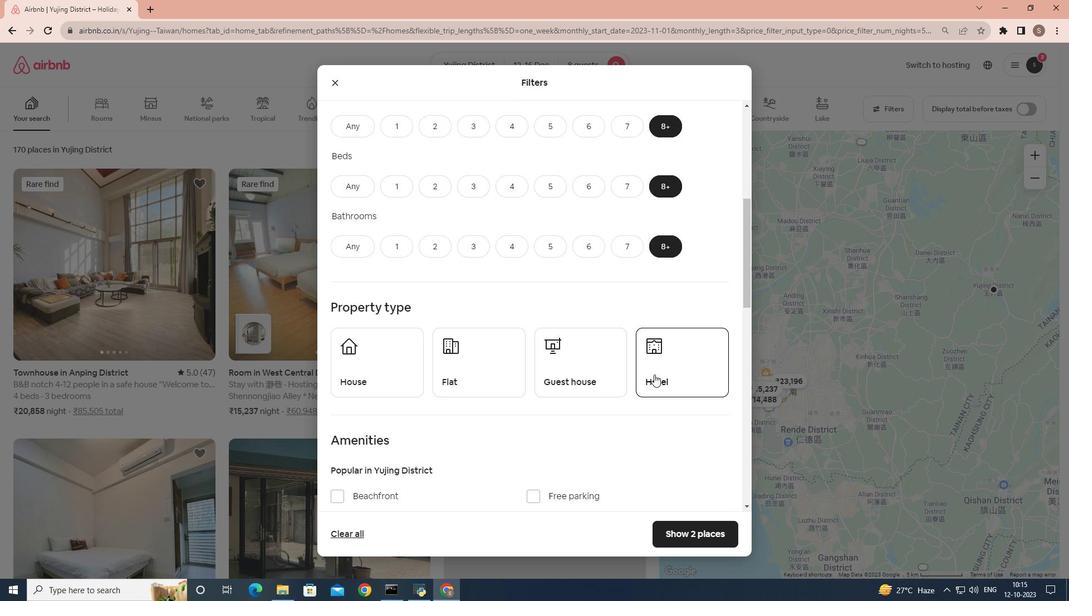 
Action: Mouse pressed left at (654, 374)
Screenshot: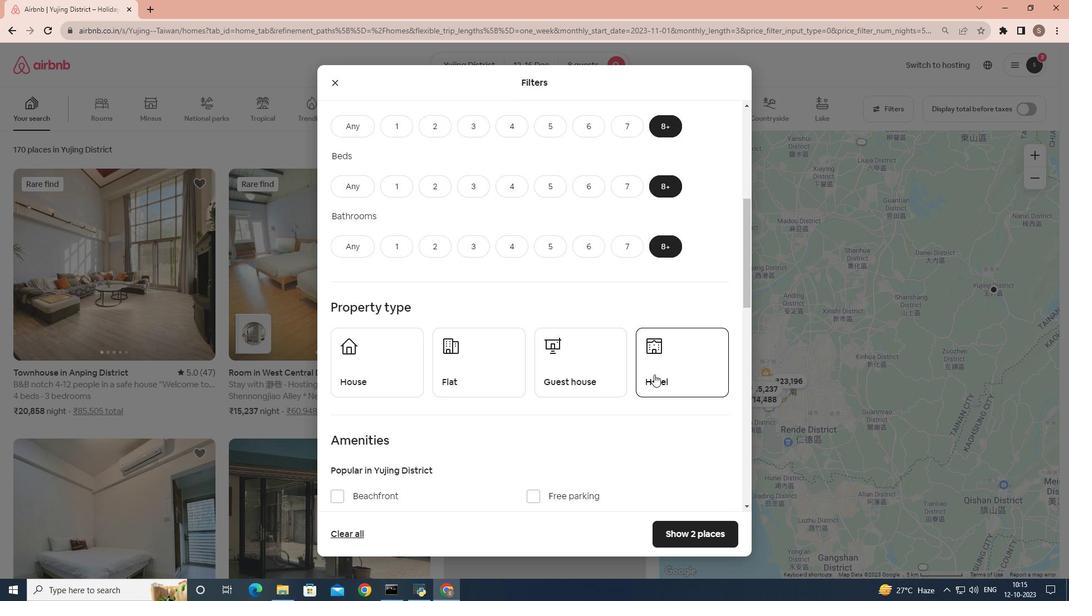 
Action: Mouse moved to (575, 359)
Screenshot: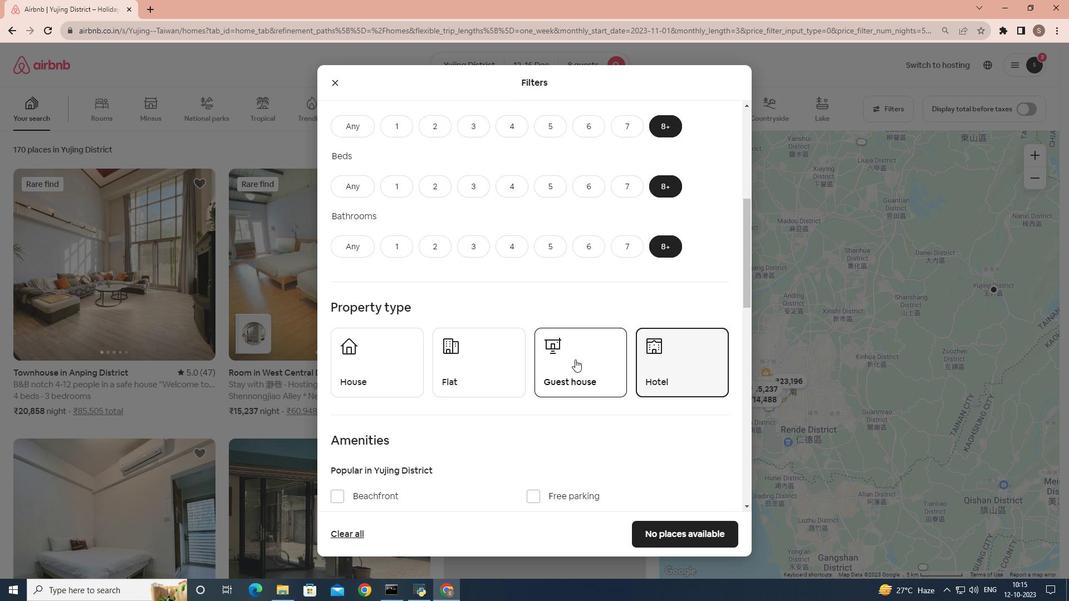 
Action: Mouse scrolled (575, 359) with delta (0, 0)
Screenshot: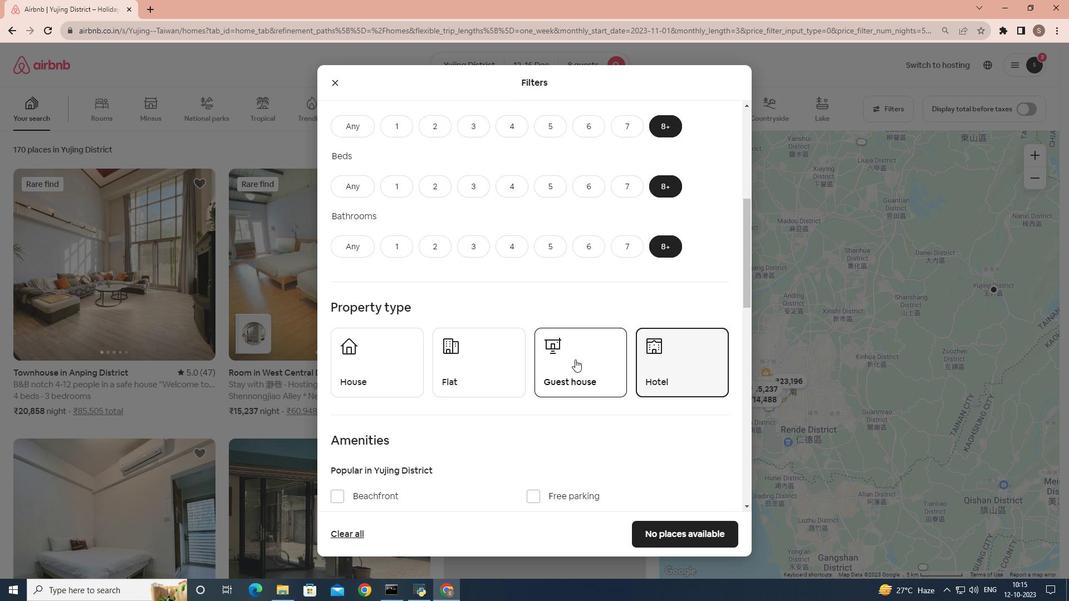 
Action: Mouse scrolled (575, 359) with delta (0, 0)
Screenshot: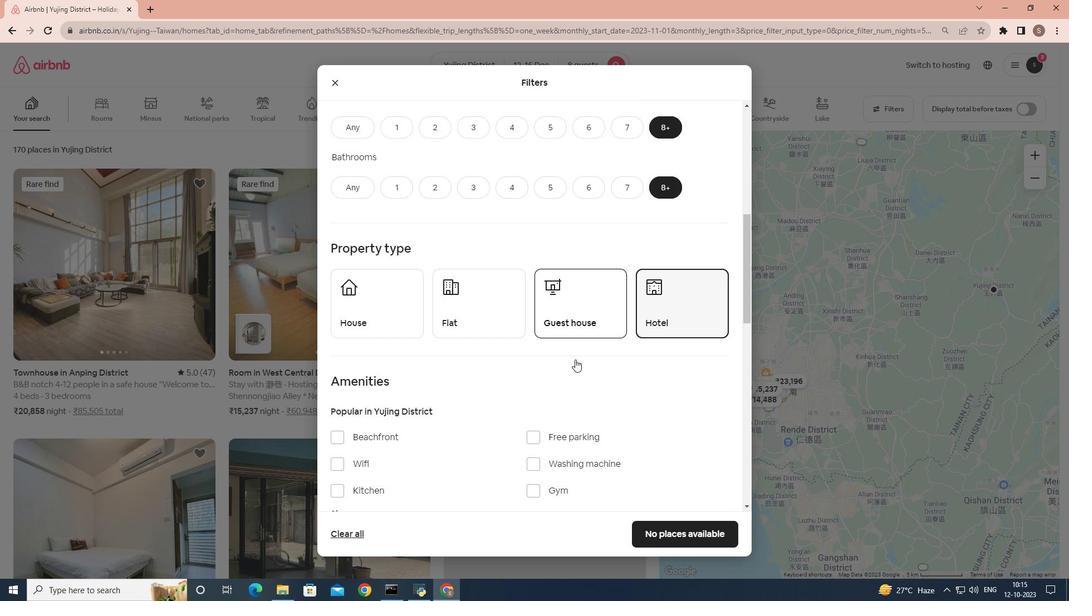 
Action: Mouse moved to (561, 359)
Screenshot: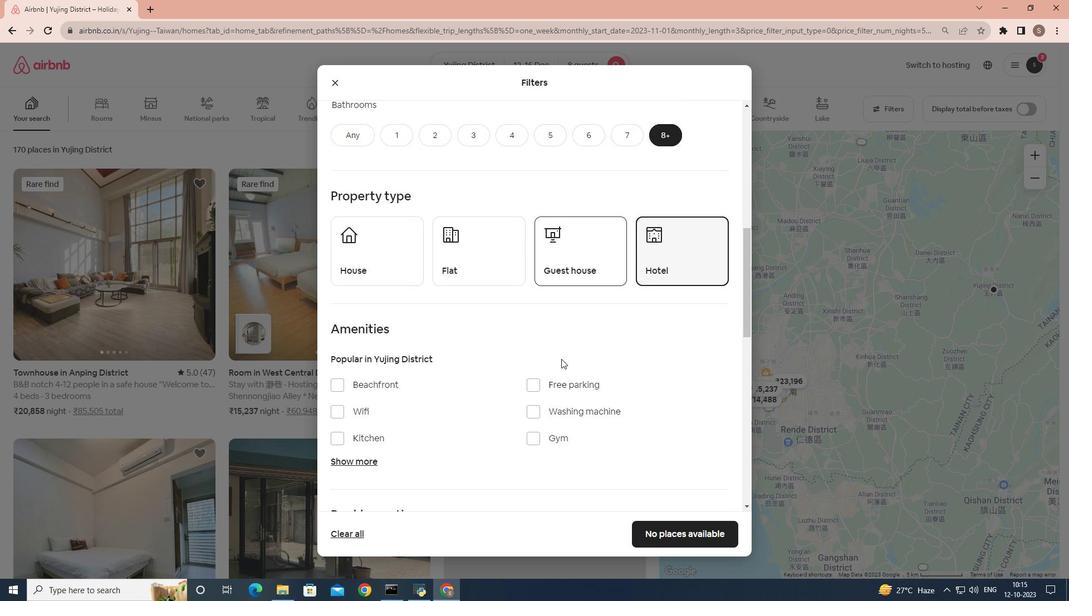 
Action: Mouse scrolled (561, 358) with delta (0, 0)
Screenshot: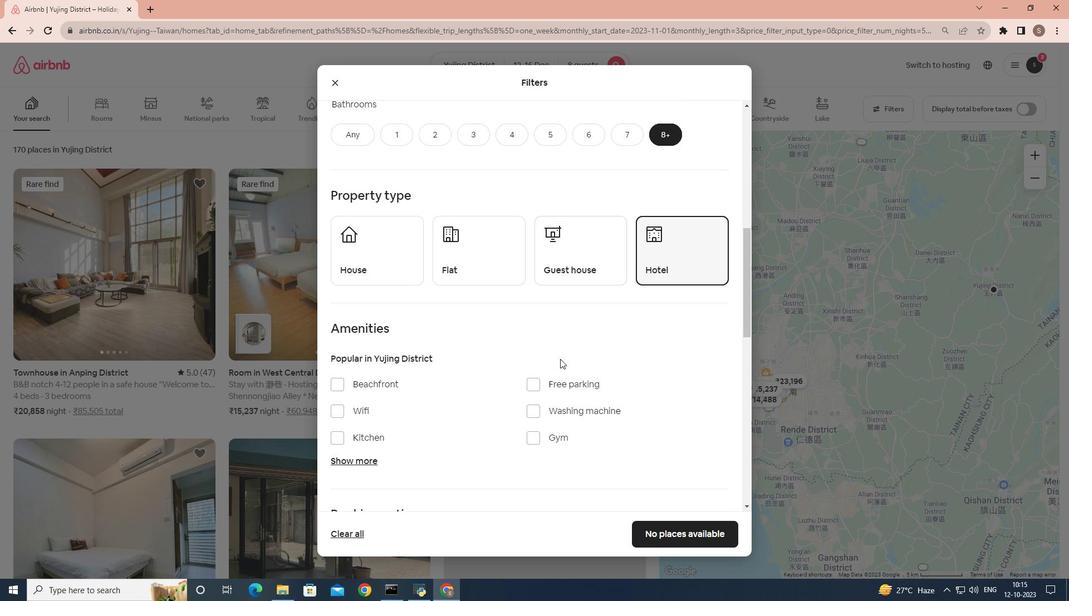 
Action: Mouse moved to (560, 359)
Screenshot: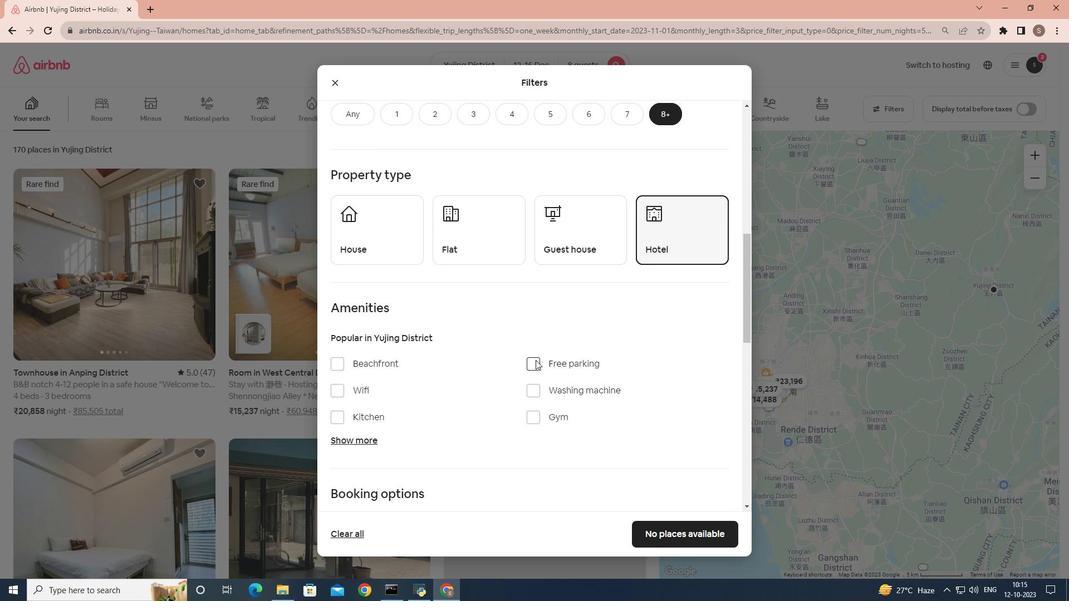 
Action: Mouse scrolled (560, 358) with delta (0, 0)
Screenshot: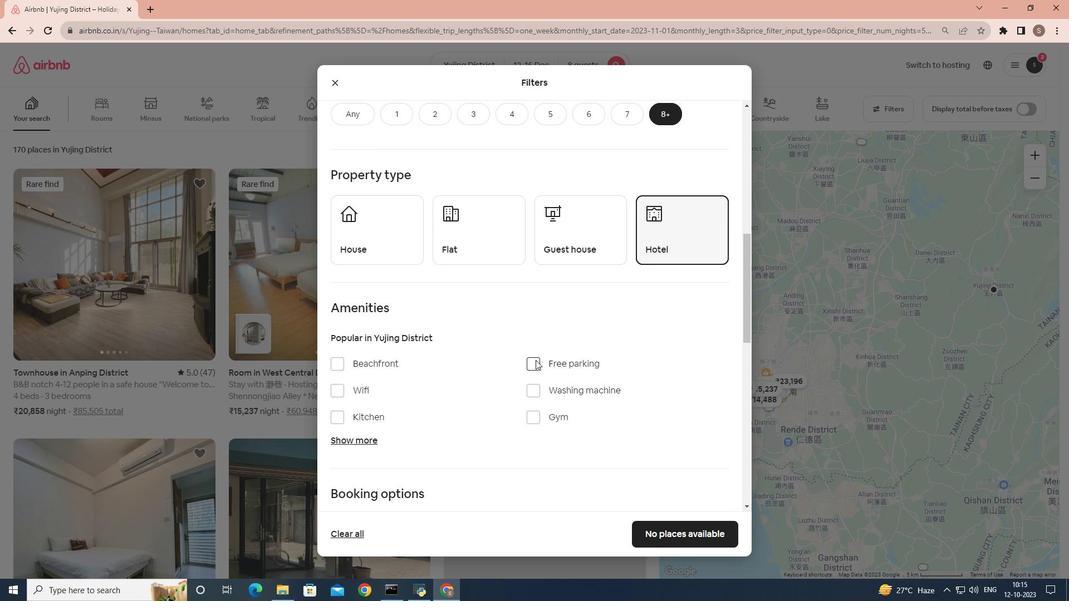 
Action: Mouse moved to (340, 299)
Screenshot: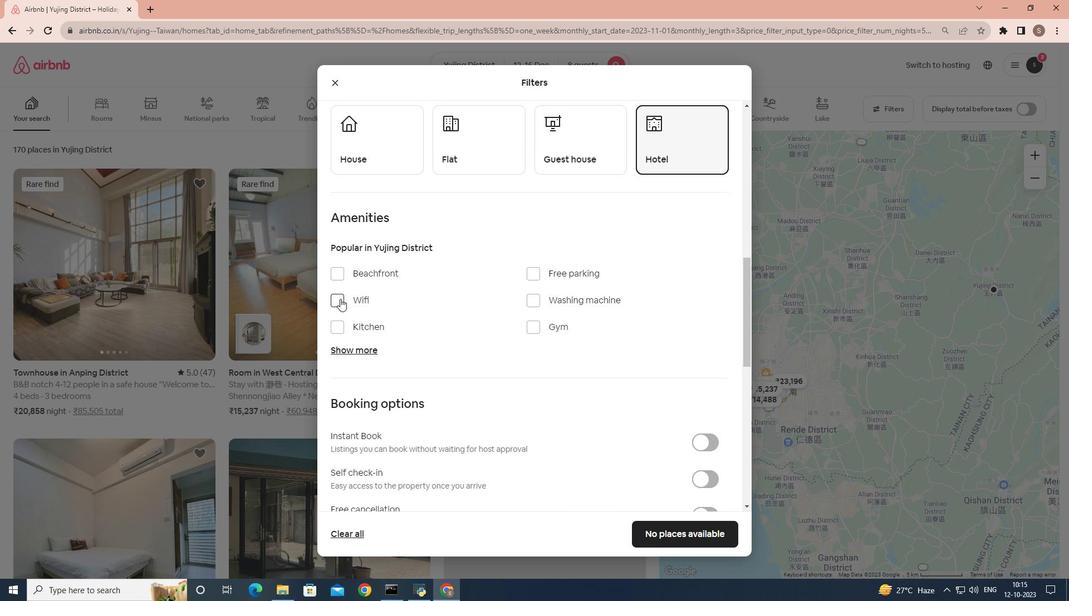 
Action: Mouse pressed left at (340, 299)
Screenshot: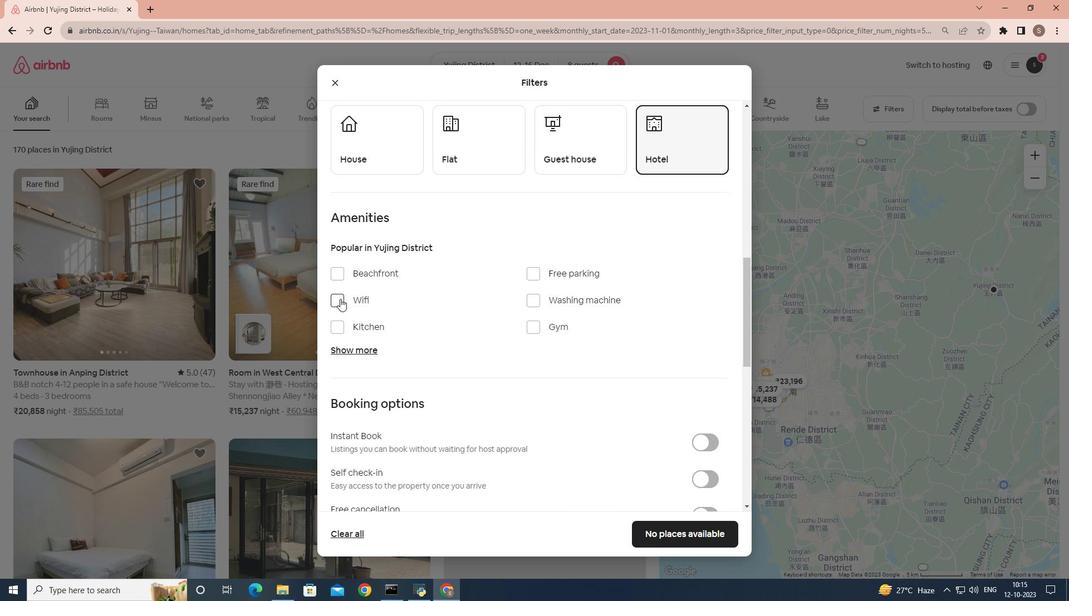 
Action: Mouse scrolled (340, 298) with delta (0, 0)
Screenshot: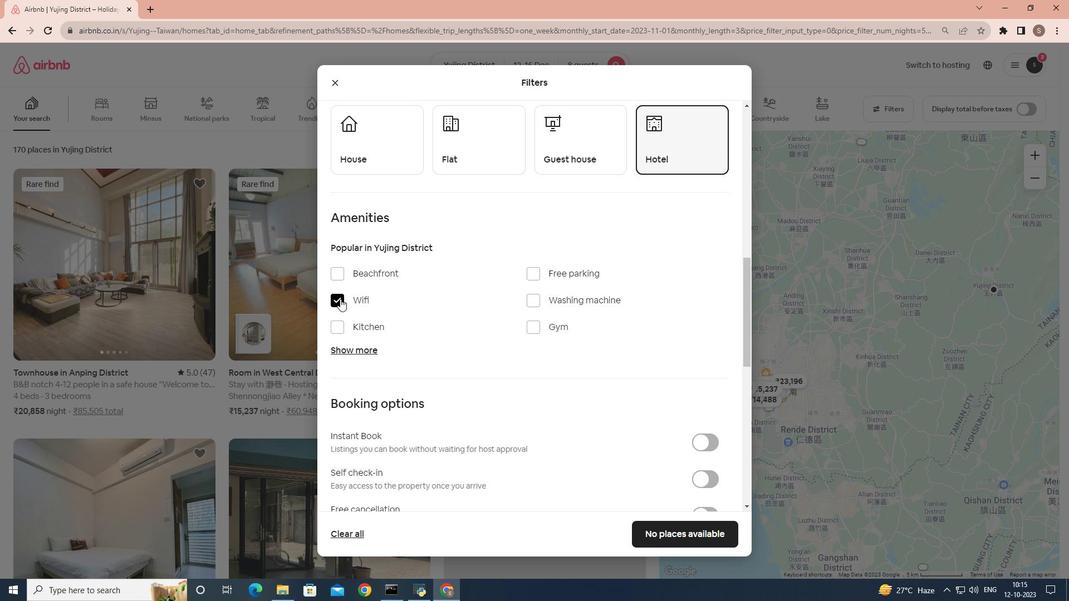 
Action: Mouse moved to (537, 217)
Screenshot: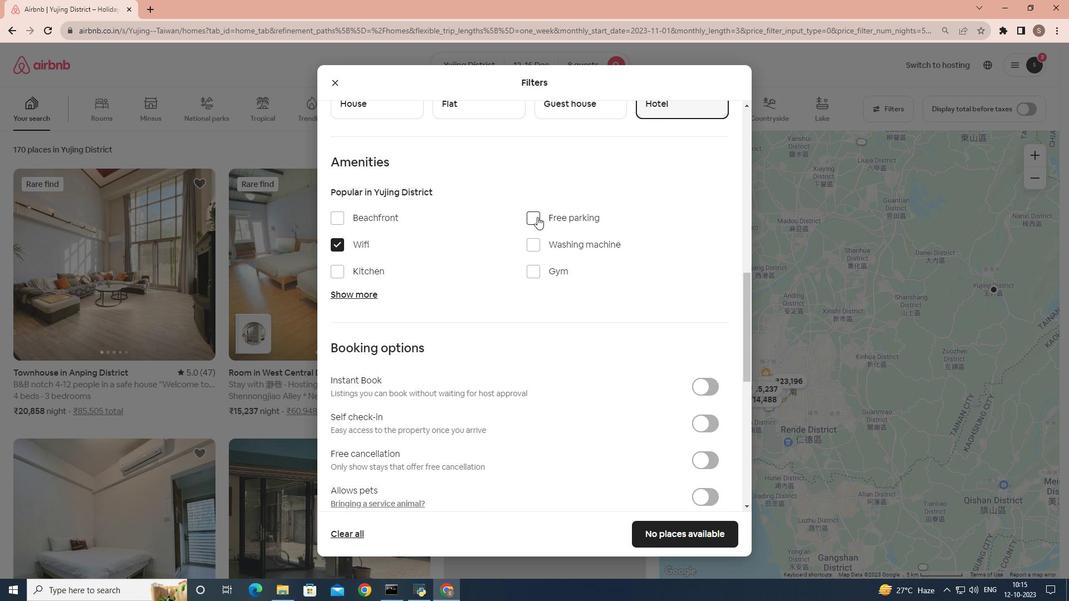 
Action: Mouse pressed left at (537, 217)
Screenshot: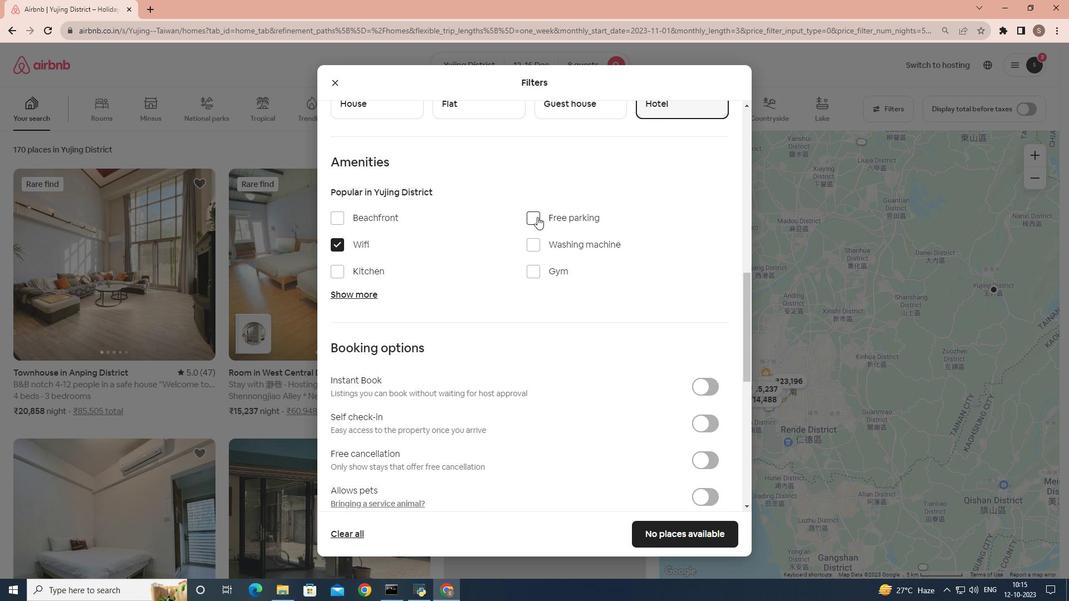 
Action: Mouse moved to (417, 254)
Screenshot: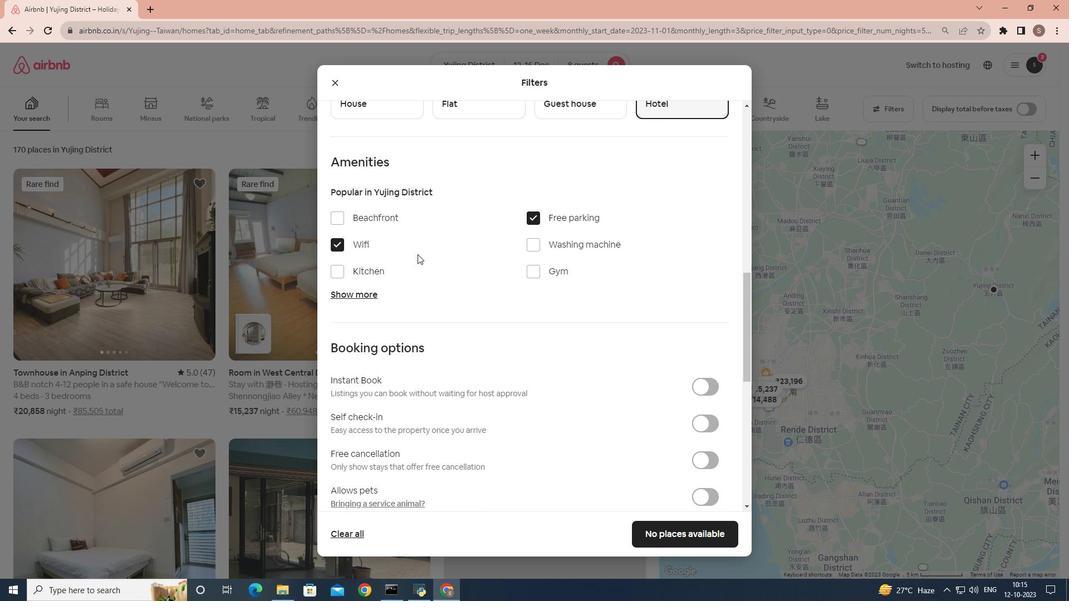 
Action: Mouse scrolled (417, 253) with delta (0, 0)
Screenshot: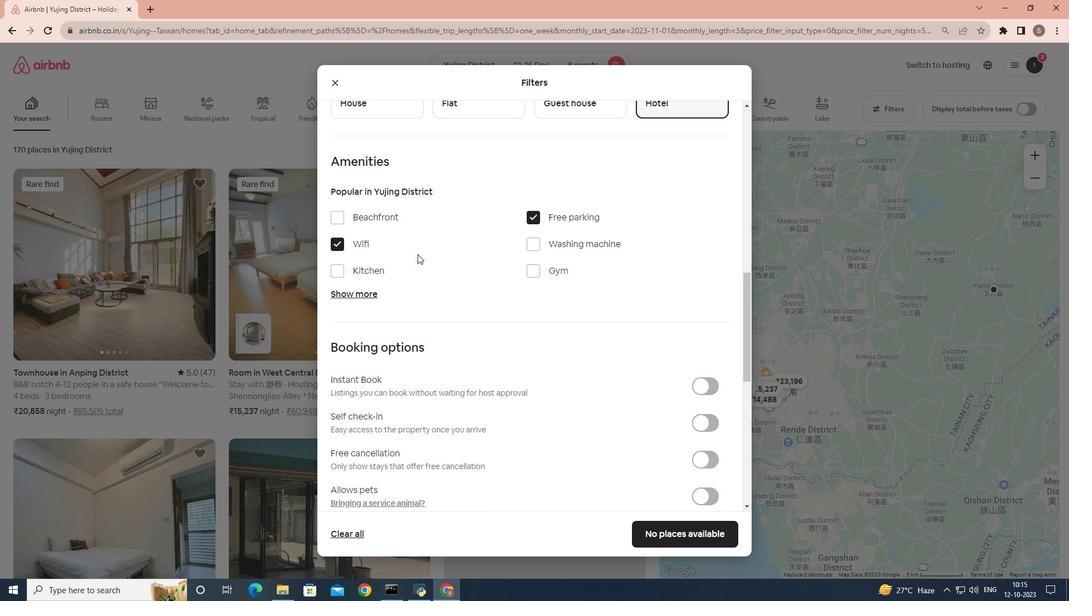 
Action: Mouse moved to (351, 233)
Screenshot: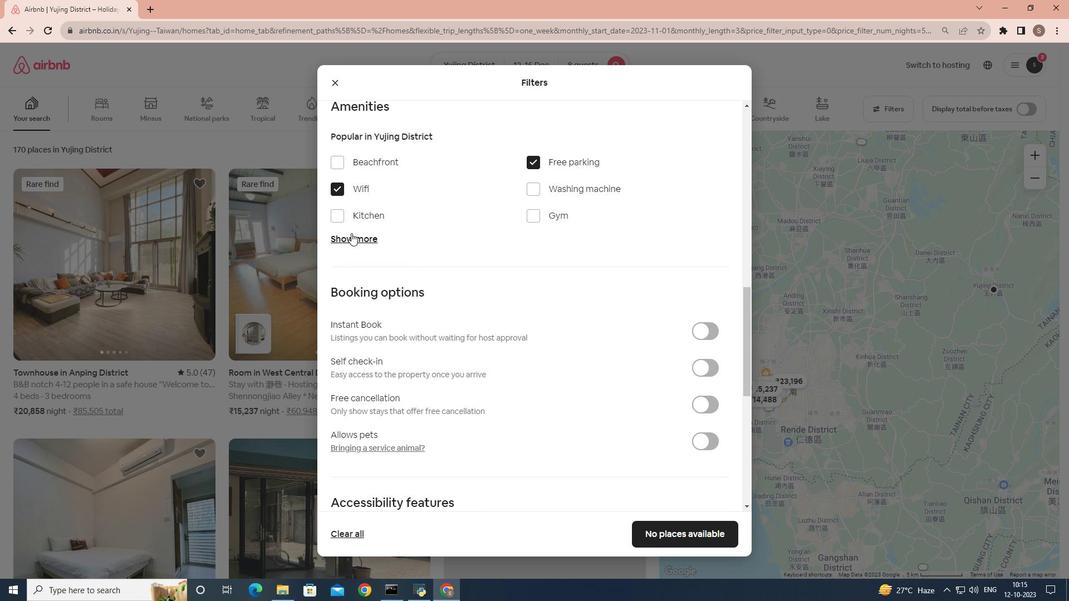 
Action: Mouse pressed left at (351, 233)
Screenshot: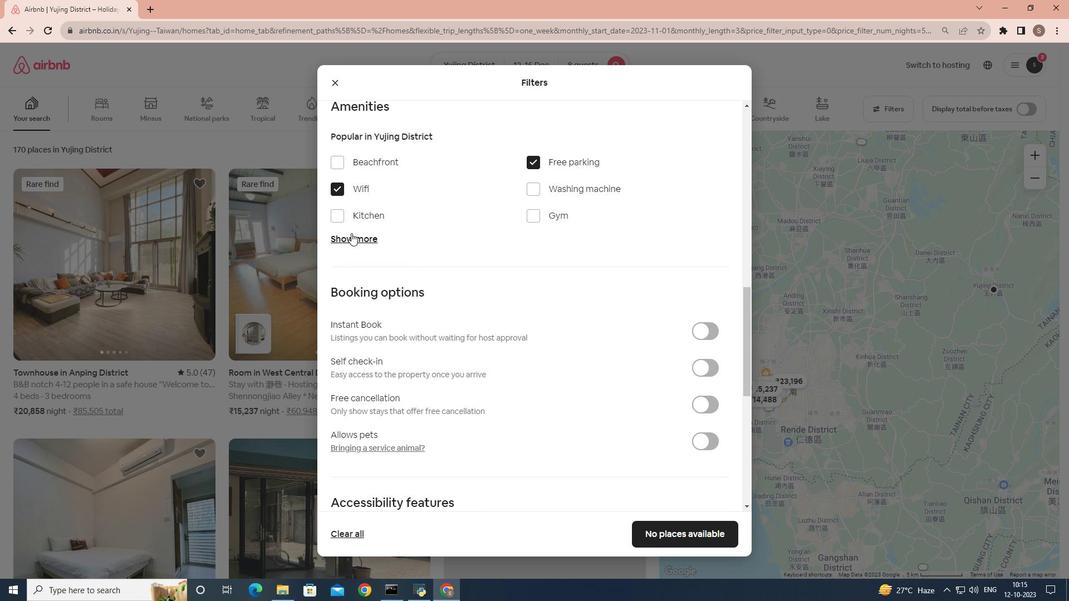 
Action: Mouse moved to (337, 334)
Screenshot: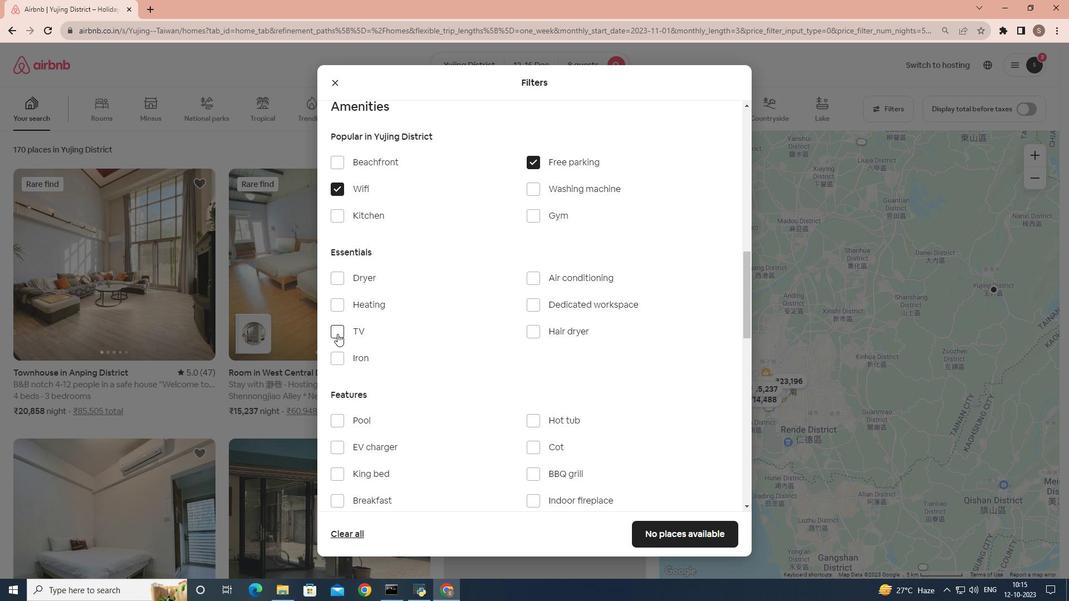 
Action: Mouse pressed left at (337, 334)
Screenshot: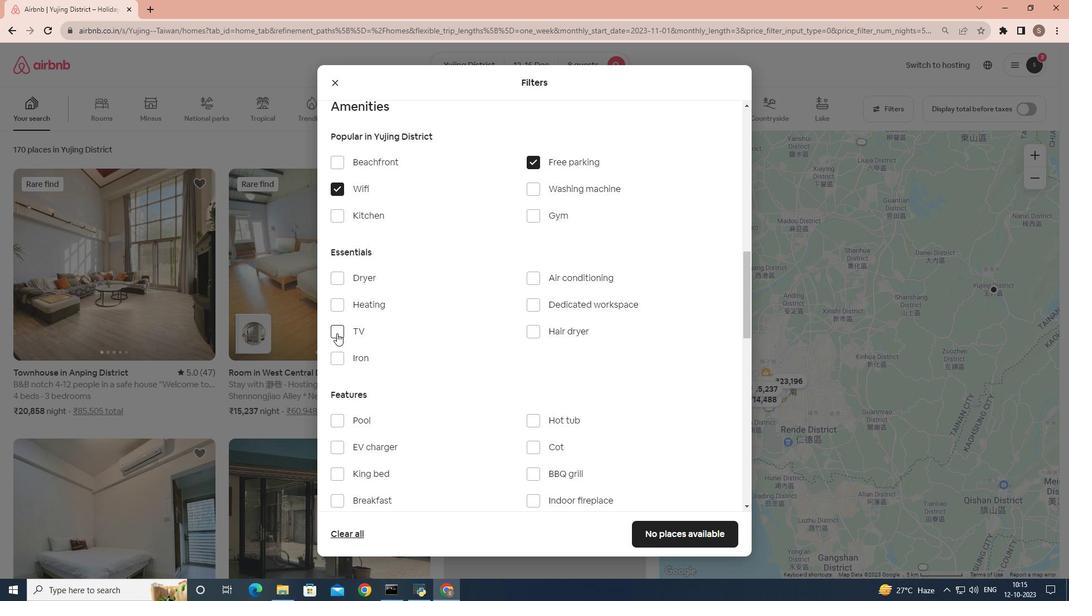 
Action: Mouse moved to (358, 350)
Screenshot: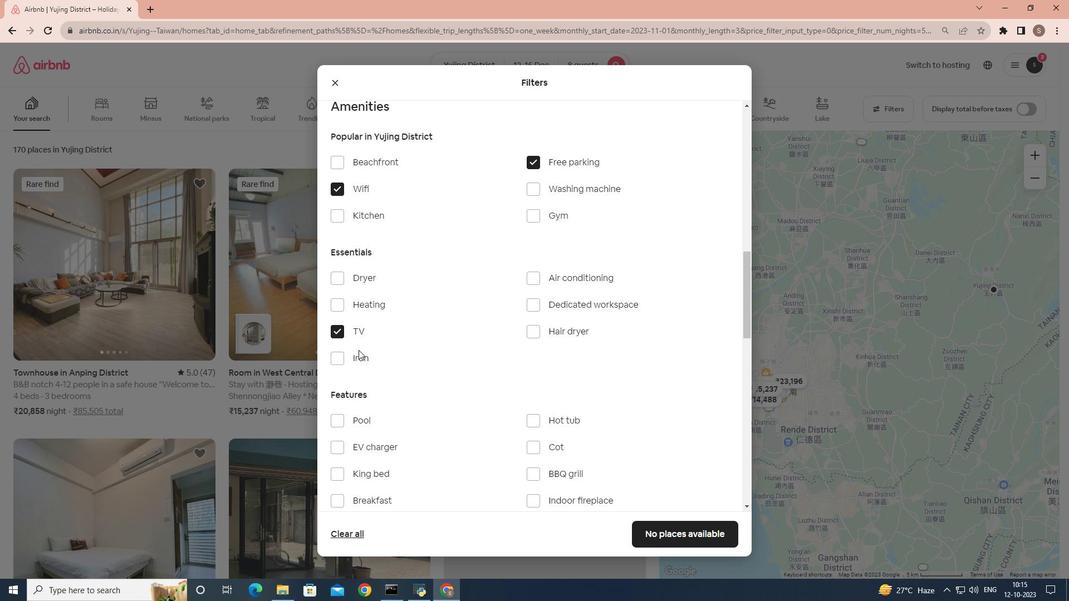 
Action: Mouse scrolled (358, 349) with delta (0, 0)
Screenshot: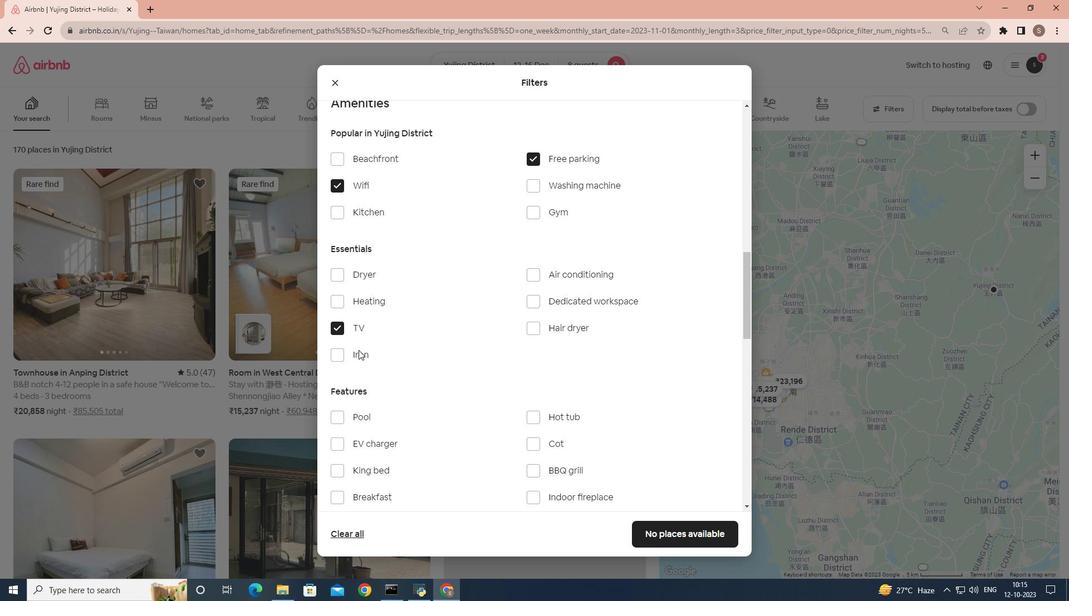 
Action: Mouse moved to (354, 416)
Screenshot: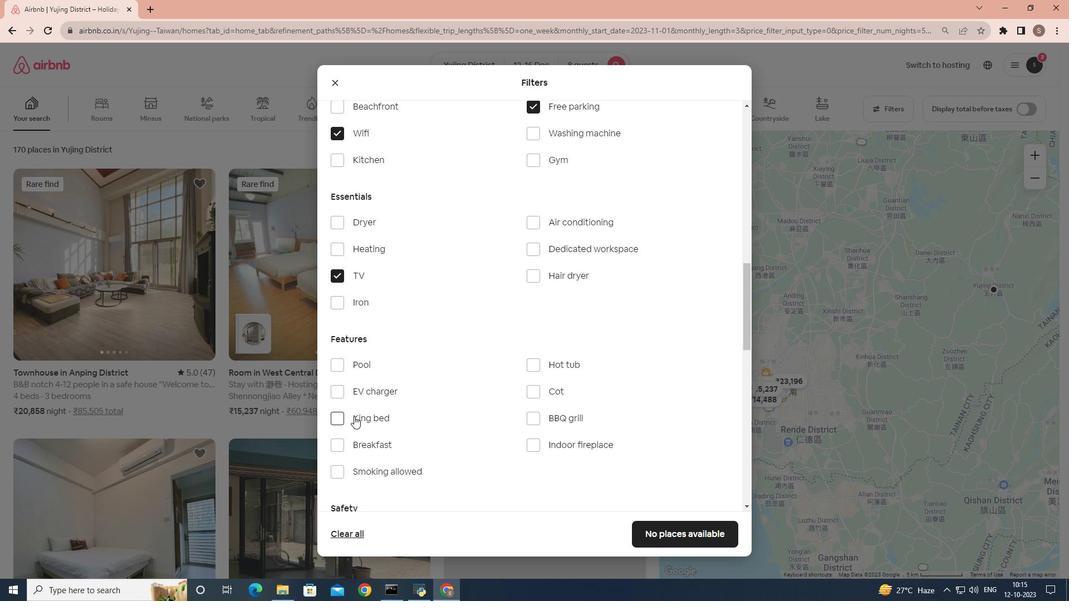 
Action: Mouse scrolled (354, 415) with delta (0, 0)
Screenshot: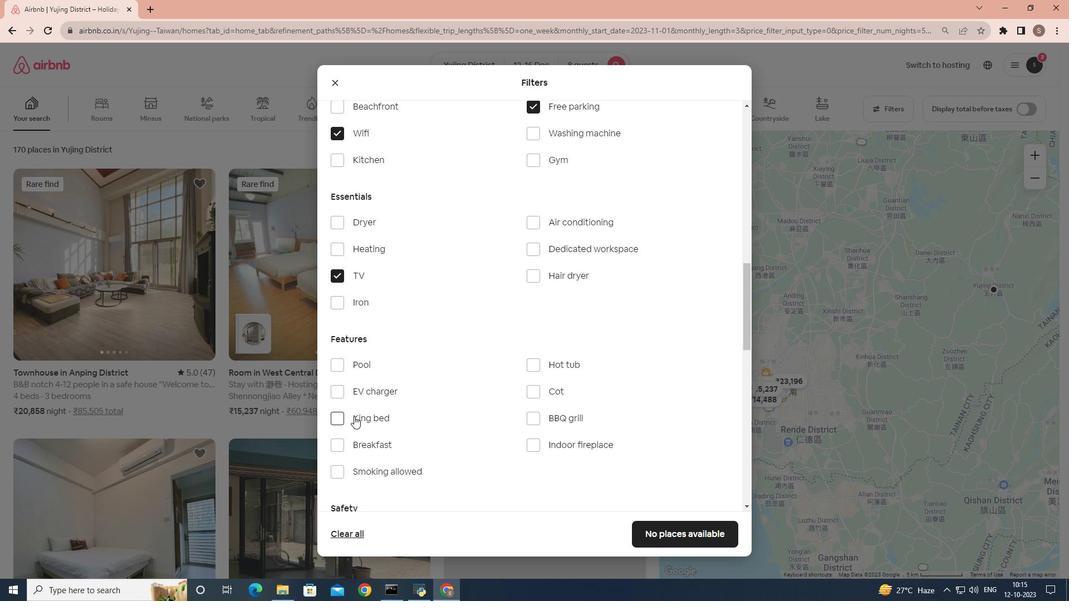 
Action: Mouse moved to (535, 106)
Screenshot: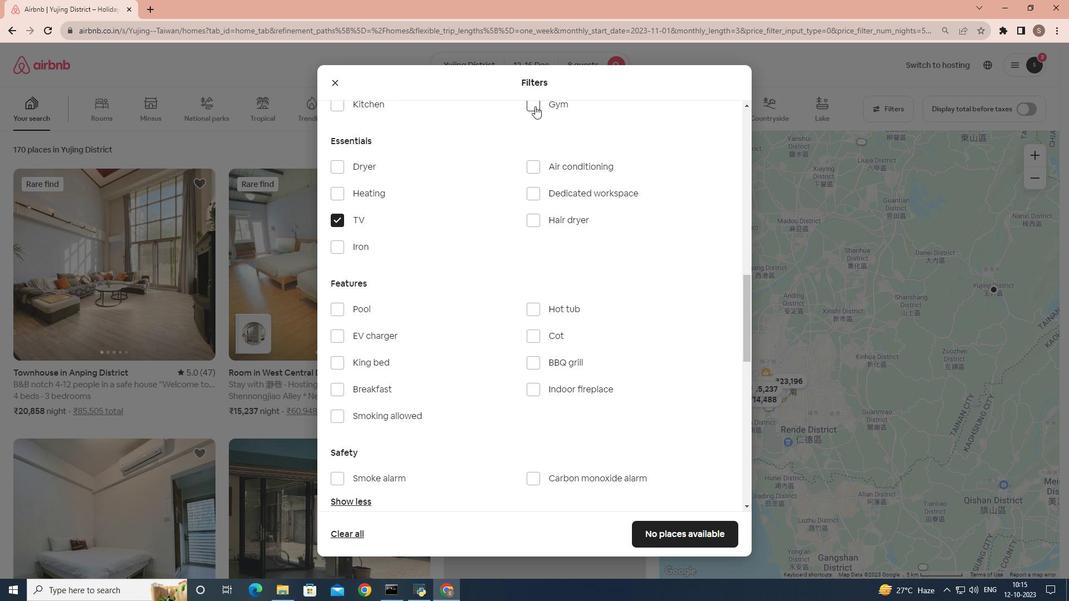 
Action: Mouse pressed left at (535, 106)
Screenshot: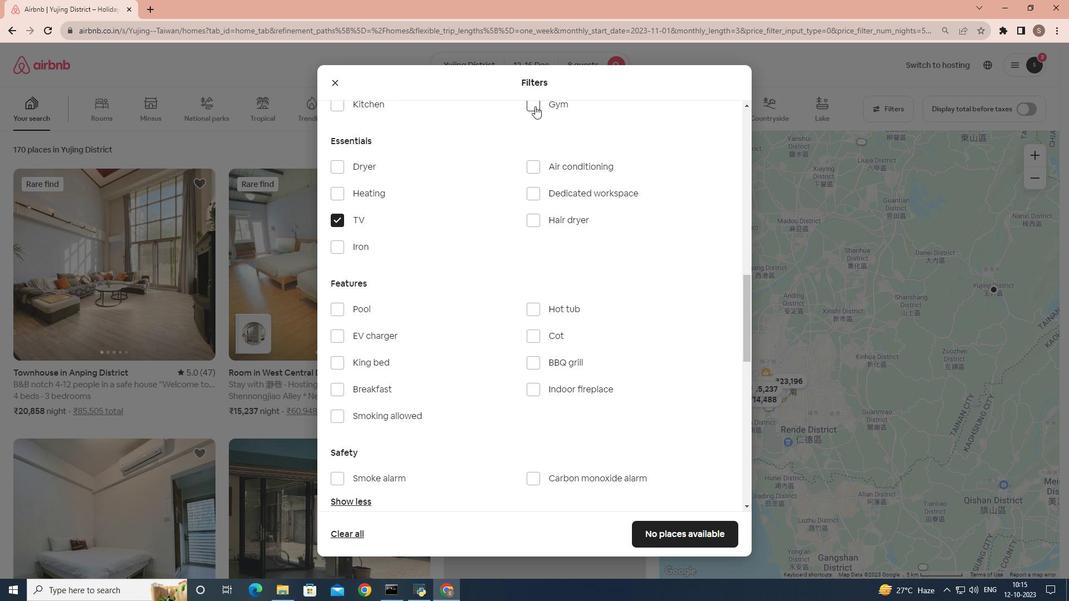 
Action: Mouse moved to (414, 399)
Screenshot: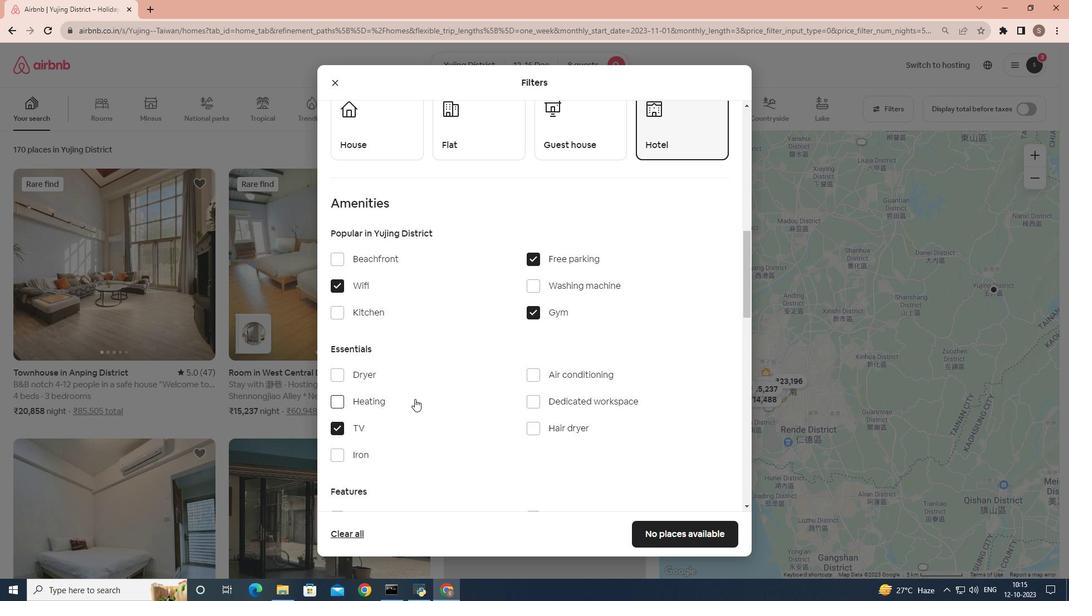 
Action: Mouse scrolled (414, 398) with delta (0, 0)
Screenshot: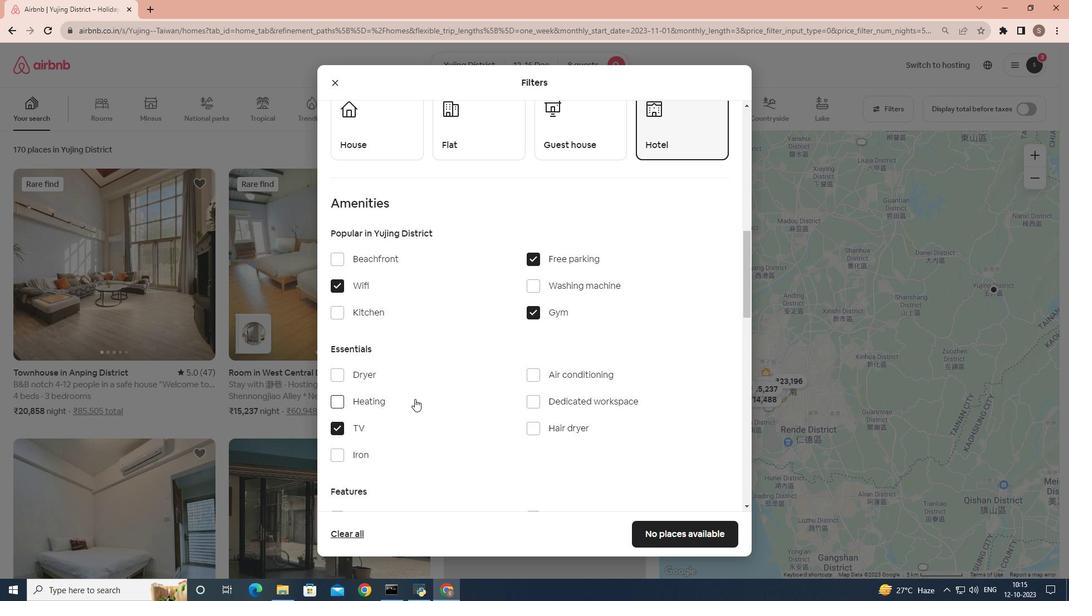
Action: Mouse moved to (403, 417)
Screenshot: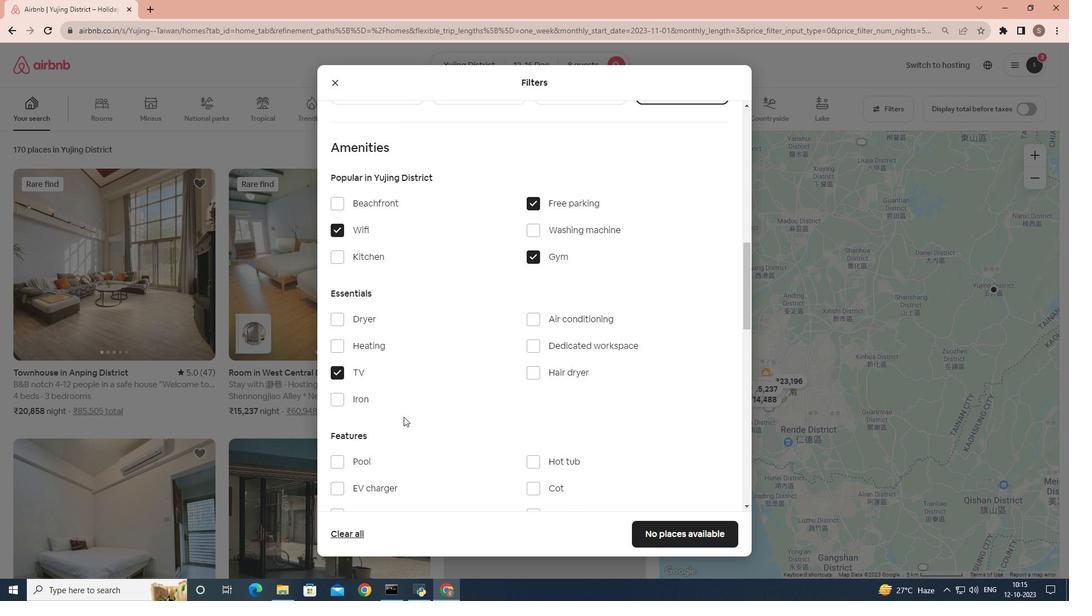 
Action: Mouse scrolled (403, 416) with delta (0, 0)
Screenshot: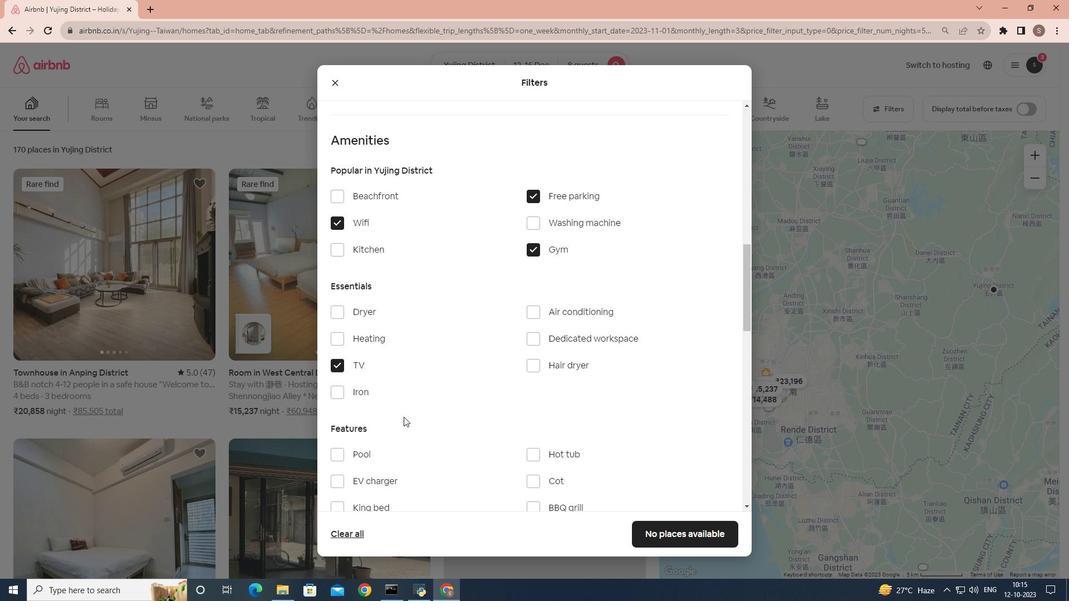 
Action: Mouse scrolled (403, 416) with delta (0, 0)
Screenshot: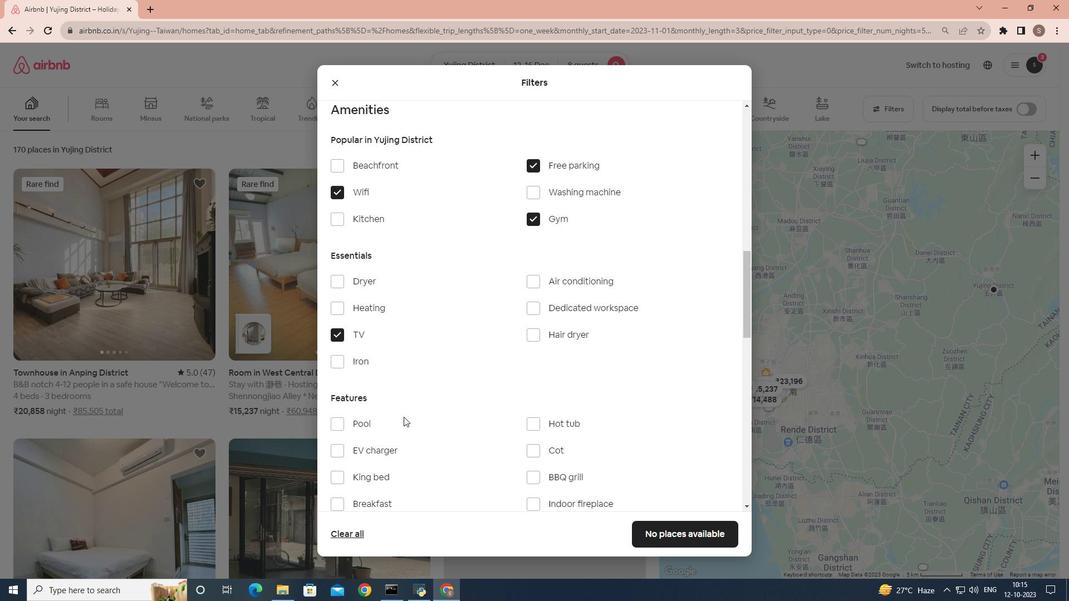 
Action: Mouse moved to (336, 430)
Screenshot: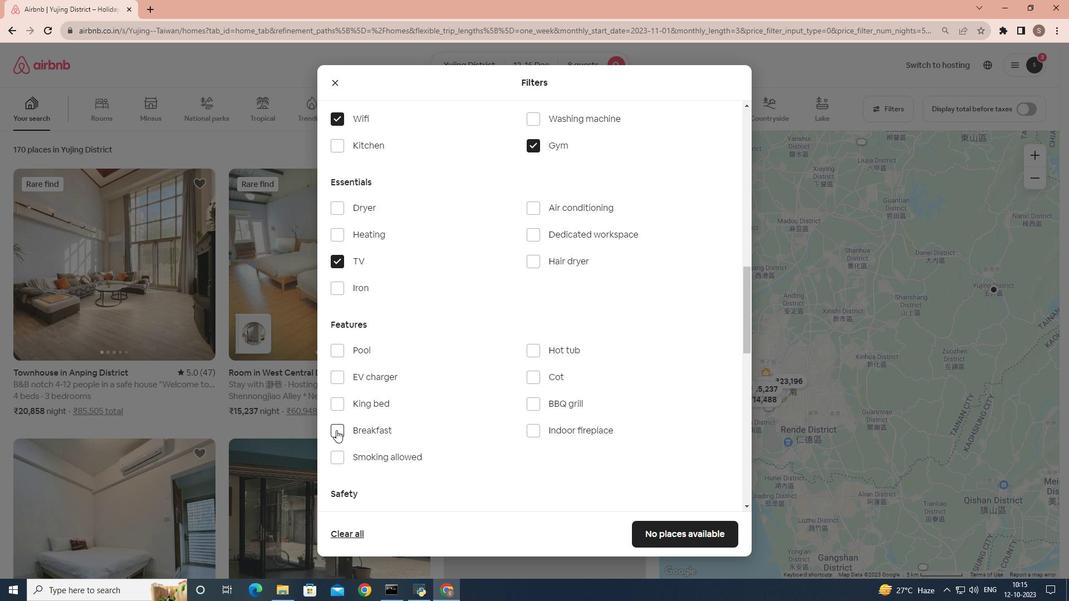 
Action: Mouse pressed left at (336, 430)
Screenshot: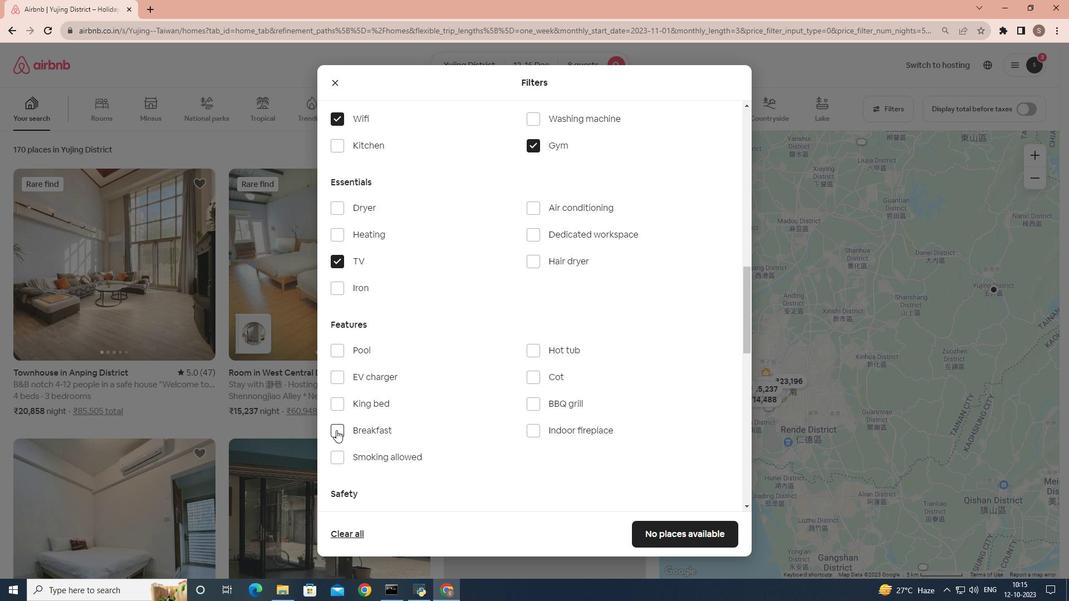 
Action: Mouse moved to (618, 458)
Screenshot: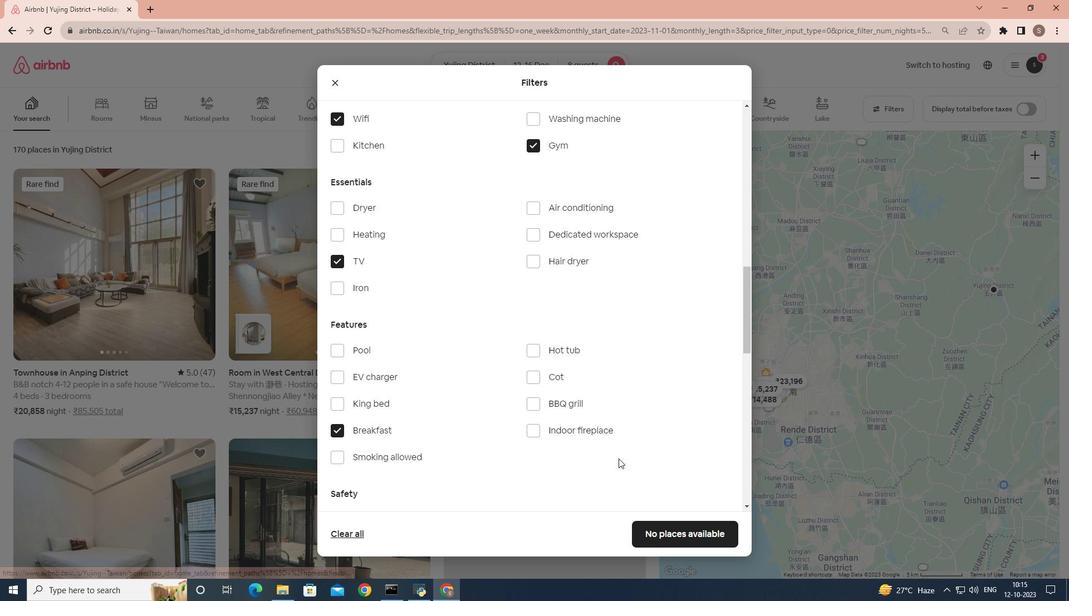 
